 Task: Add an event with the title Training Session: Change Management Strategies, date ''2023/11/24'', time 7:50 AM to 9:50 AMand add a description: The AGM will conclude with a summary of the key outcomes, decisions, and action points discussed during the meeting. It will also provide a glimpse into the organization''s strategic priorities and initiatives for the upcoming year. Attendees will leave with a clear understanding of the organization''s performance, direction, and the shared commitment to its success.Select event color  Basil . Add location for the event as: Aman Tokyo, Japan, logged in from the account softage.3@softage.netand send the event invitation to softage.10@softage.net and softage.1@softage.net. Set a reminder for the event Weekly on Sunday
Action: Mouse moved to (70, 89)
Screenshot: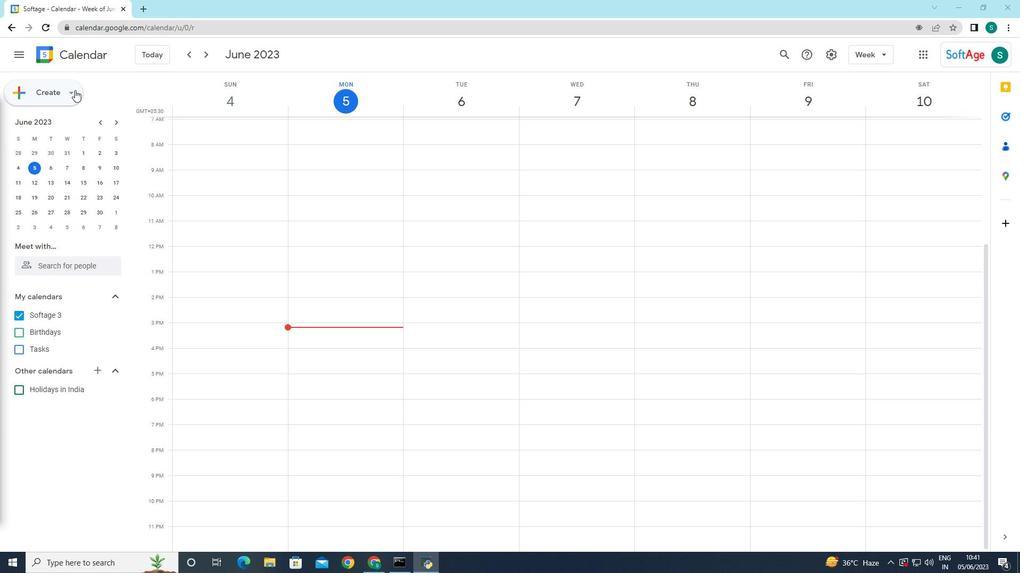 
Action: Mouse pressed left at (70, 89)
Screenshot: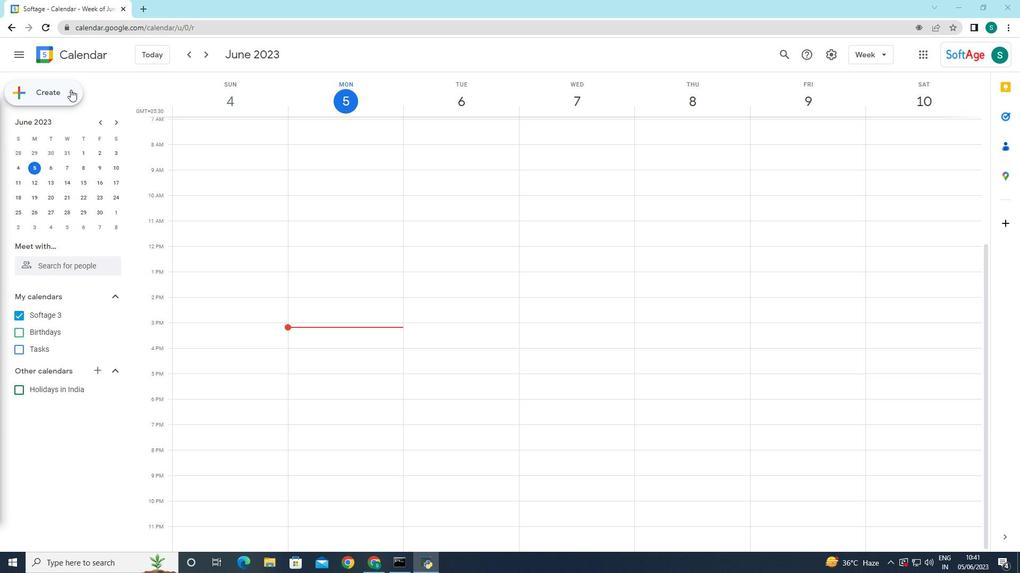 
Action: Mouse moved to (73, 123)
Screenshot: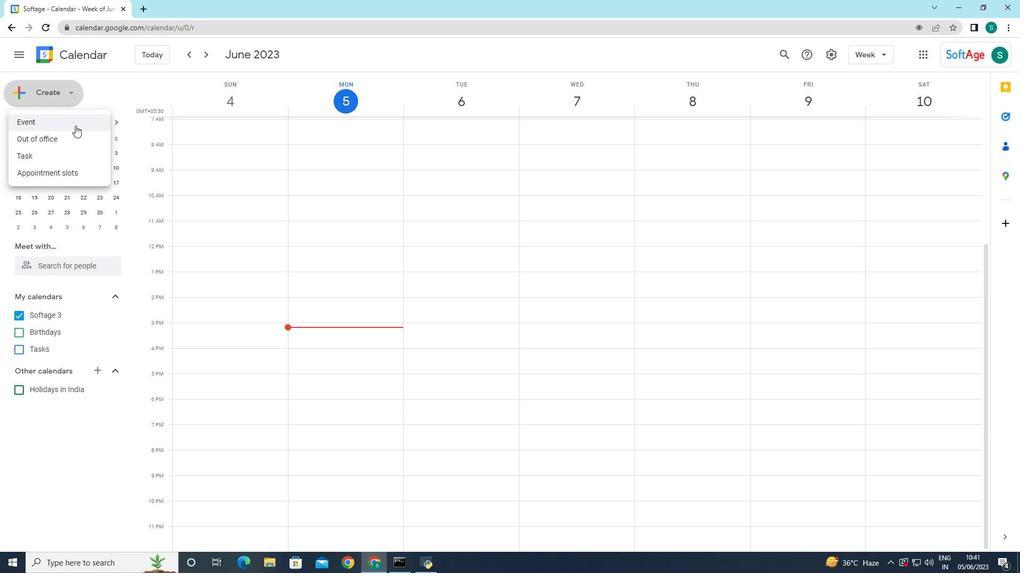 
Action: Mouse pressed left at (73, 123)
Screenshot: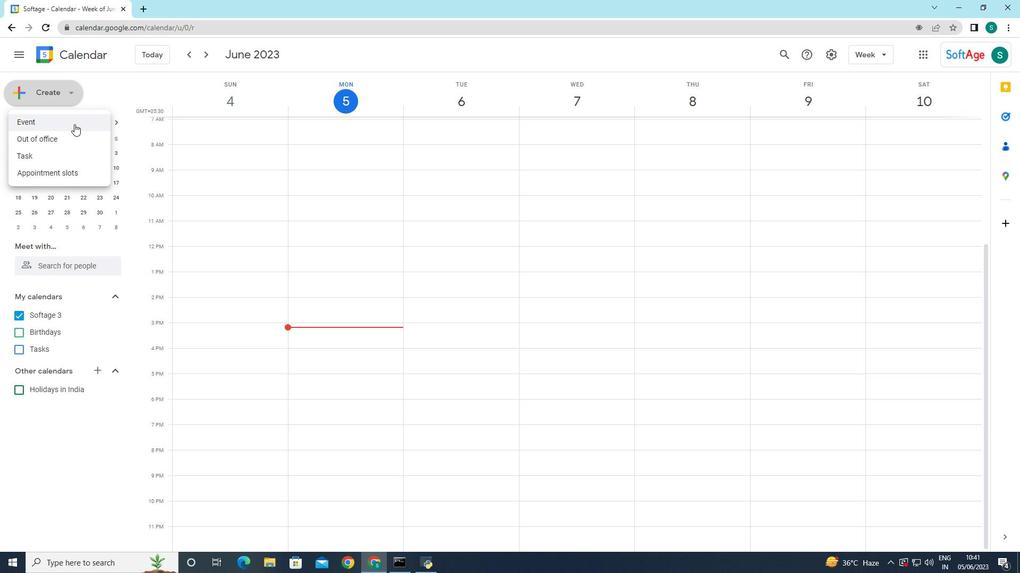 
Action: Mouse moved to (185, 420)
Screenshot: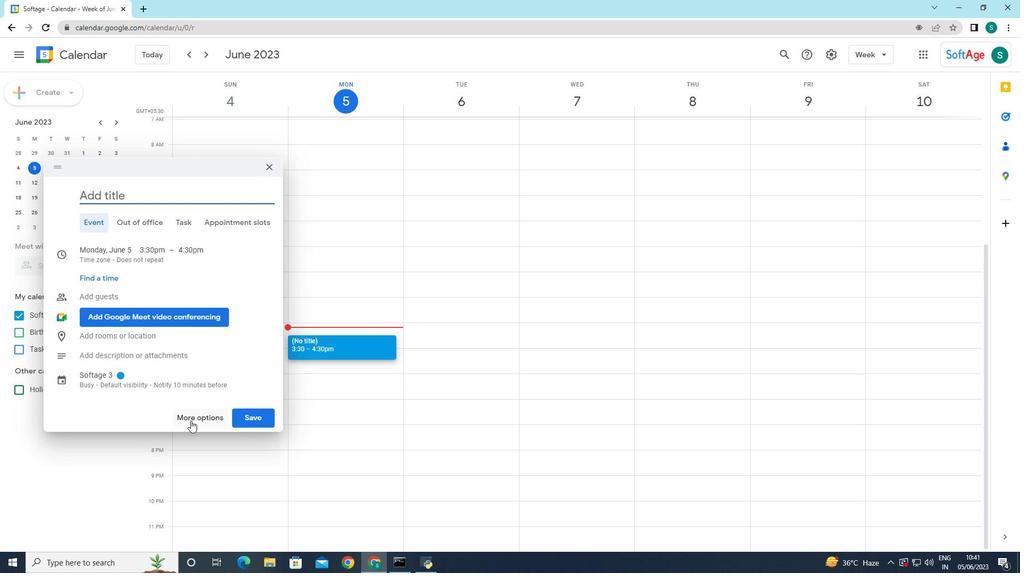
Action: Mouse pressed left at (185, 420)
Screenshot: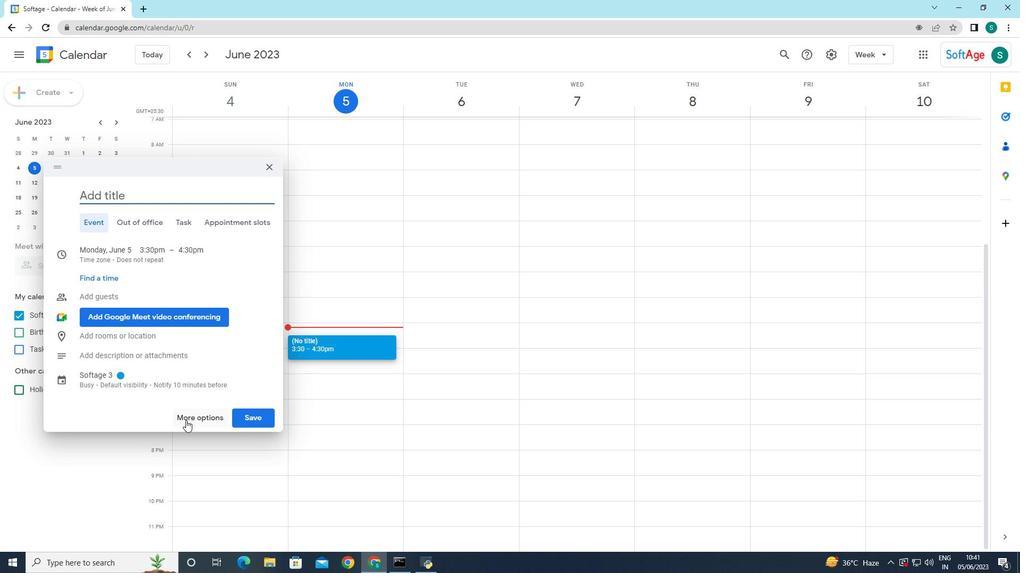 
Action: Mouse moved to (102, 56)
Screenshot: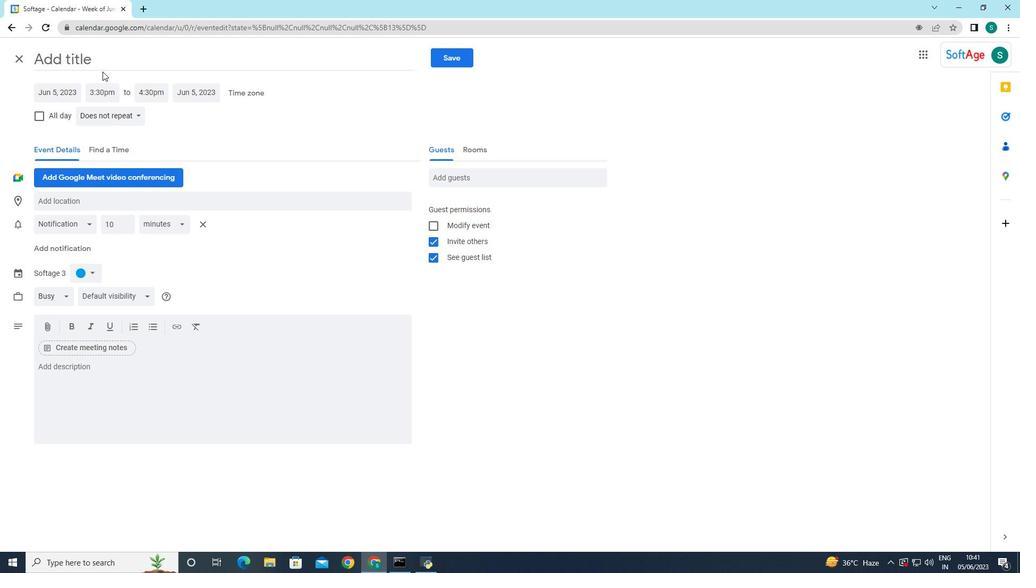 
Action: Mouse pressed left at (102, 56)
Screenshot: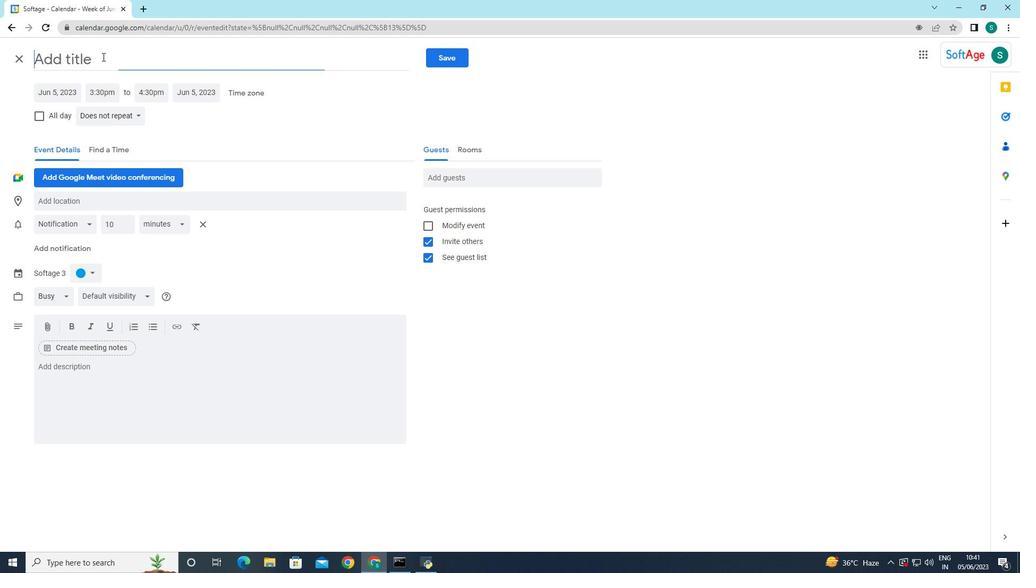 
Action: Key pressed <Key.caps_lock>T<Key.caps_lock>raining<Key.space><Key.caps_lock>S<Key.caps_lock>esso<Key.backspace>ion<Key.shift_r>:<Key.space><Key.caps_lock>C<Key.caps_lock>hange<Key.space><Key.caps_lock>M<Key.caps_lock>anagement<Key.space><Key.caps_lock>S<Key.caps_lock>trategies,<Key.backspace>
Screenshot: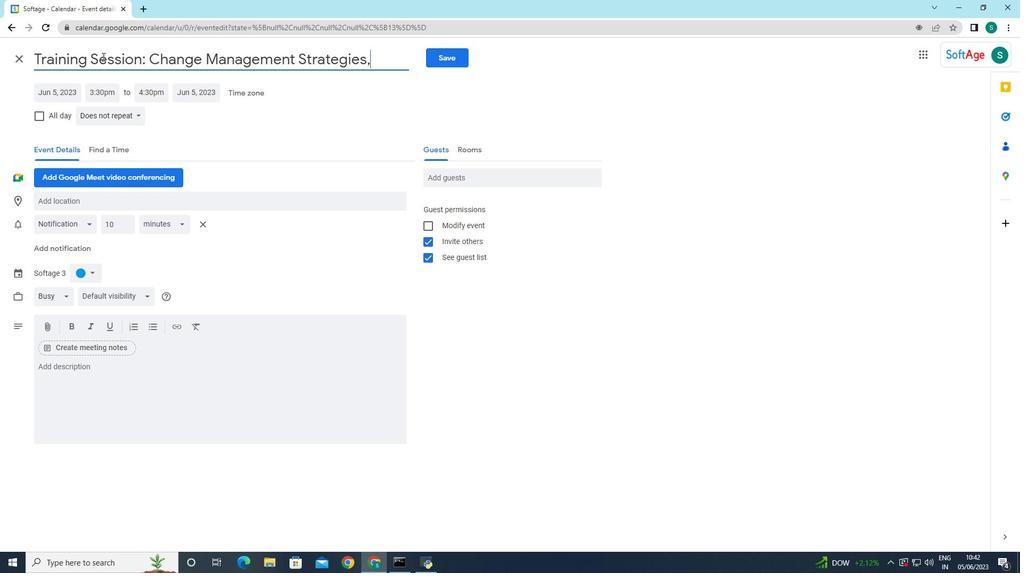 
Action: Mouse moved to (287, 145)
Screenshot: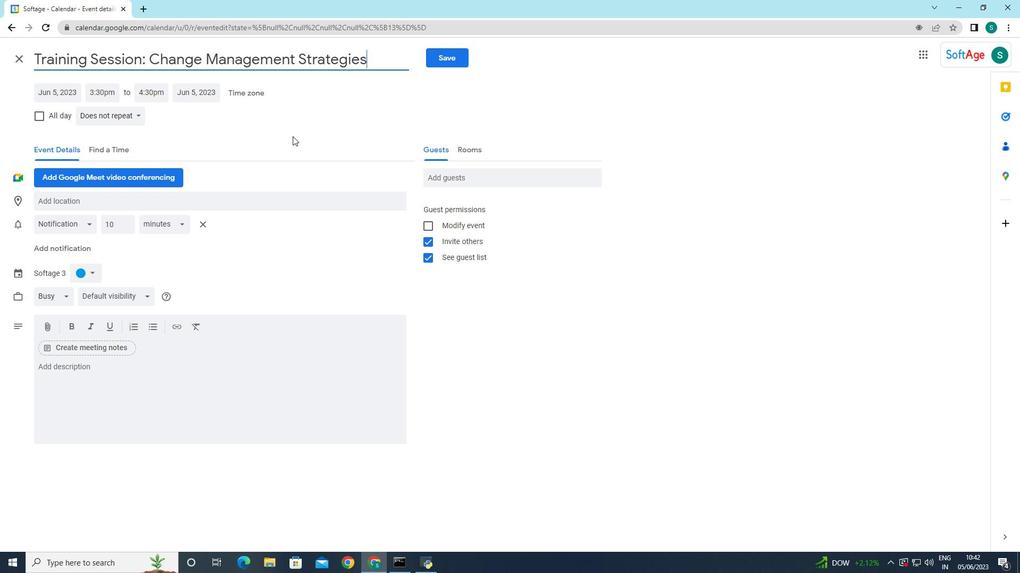 
Action: Mouse pressed left at (287, 145)
Screenshot: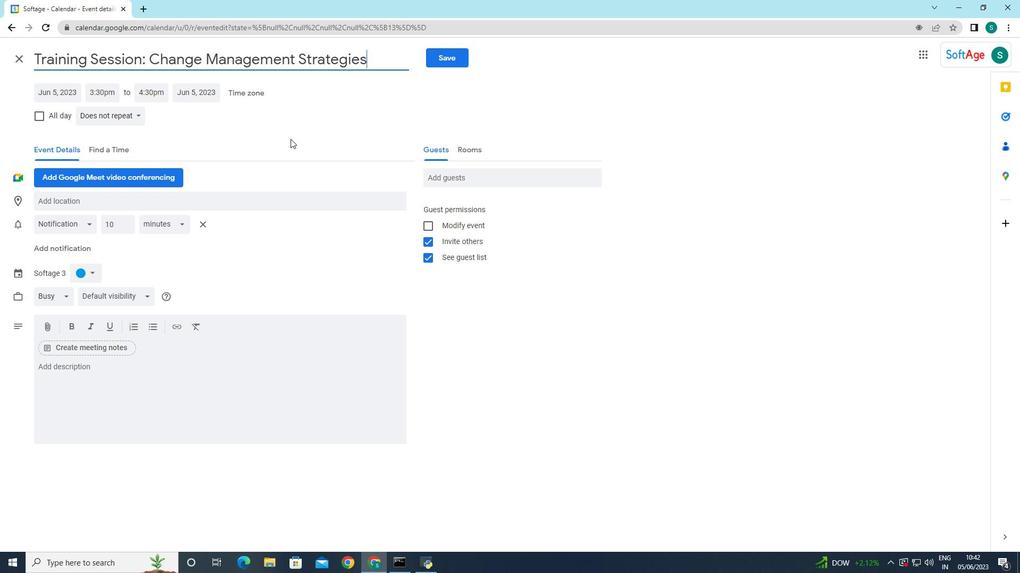 
Action: Mouse moved to (66, 90)
Screenshot: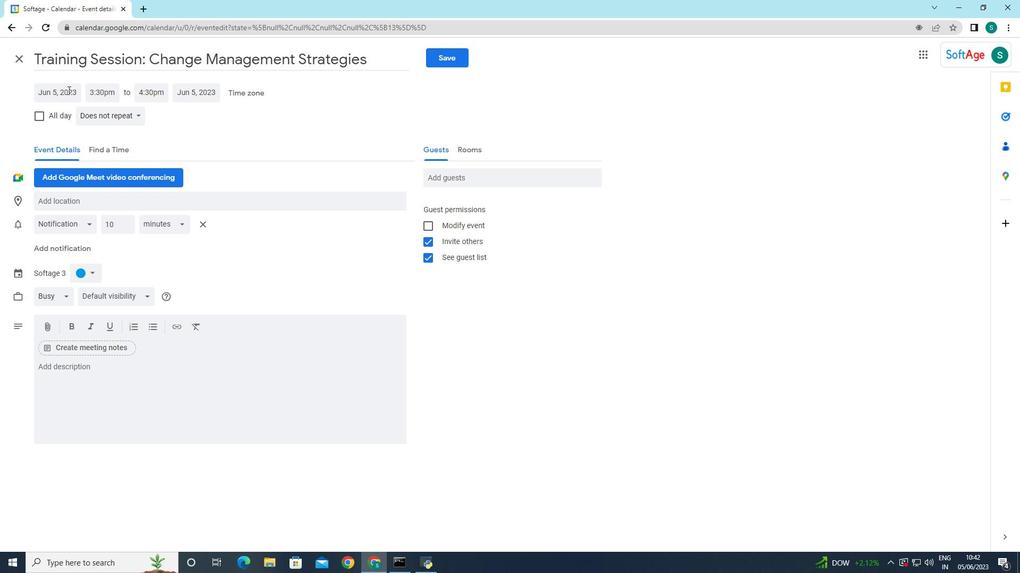 
Action: Mouse pressed left at (66, 90)
Screenshot: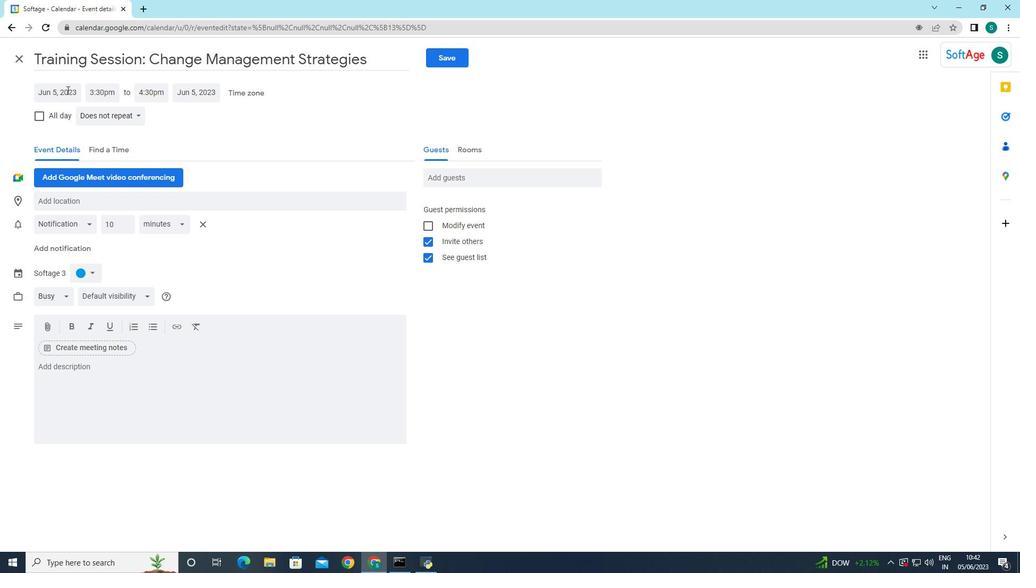 
Action: Mouse moved to (164, 118)
Screenshot: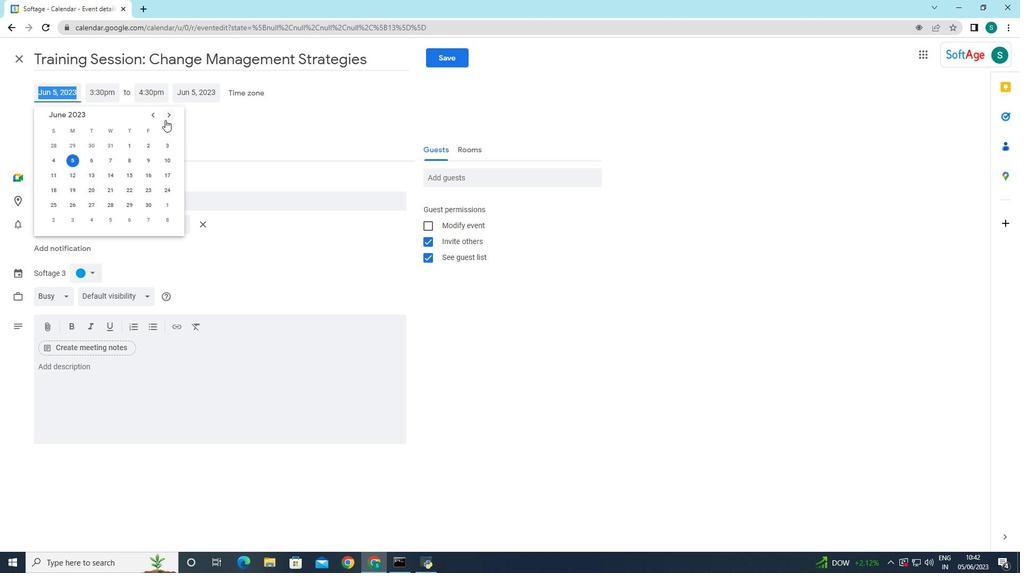
Action: Mouse pressed left at (164, 118)
Screenshot: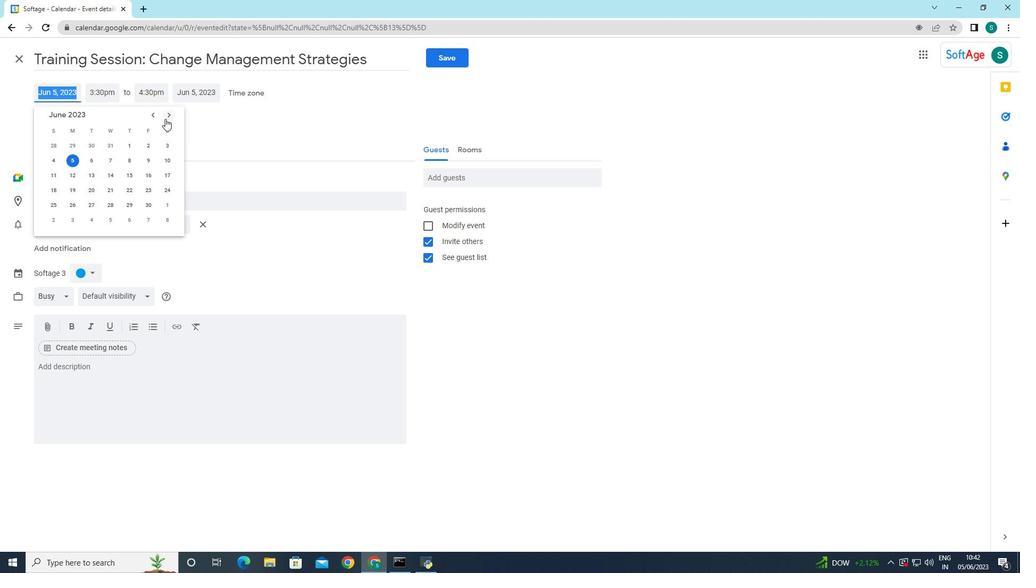 
Action: Mouse pressed left at (164, 118)
Screenshot: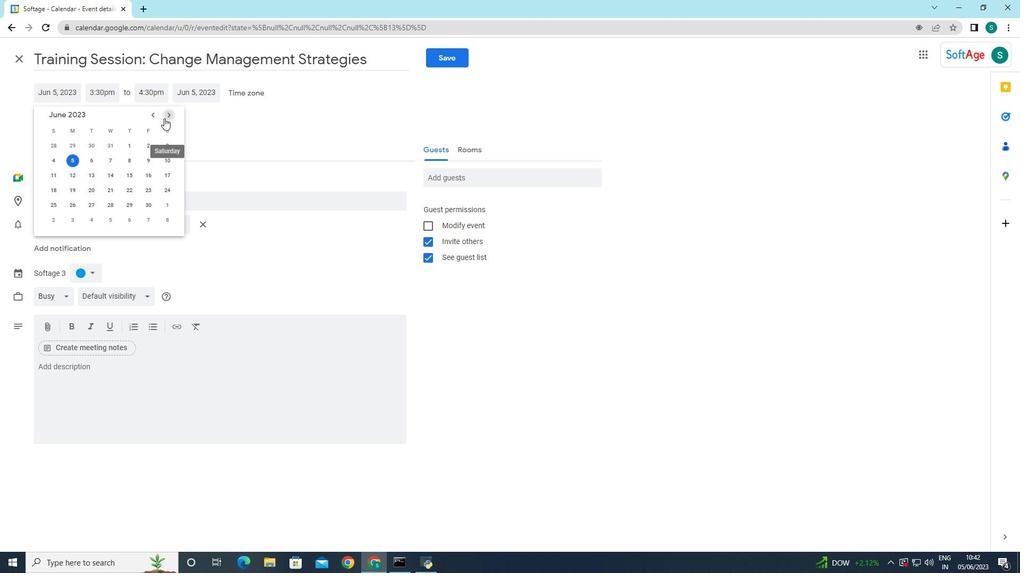 
Action: Mouse pressed left at (164, 118)
Screenshot: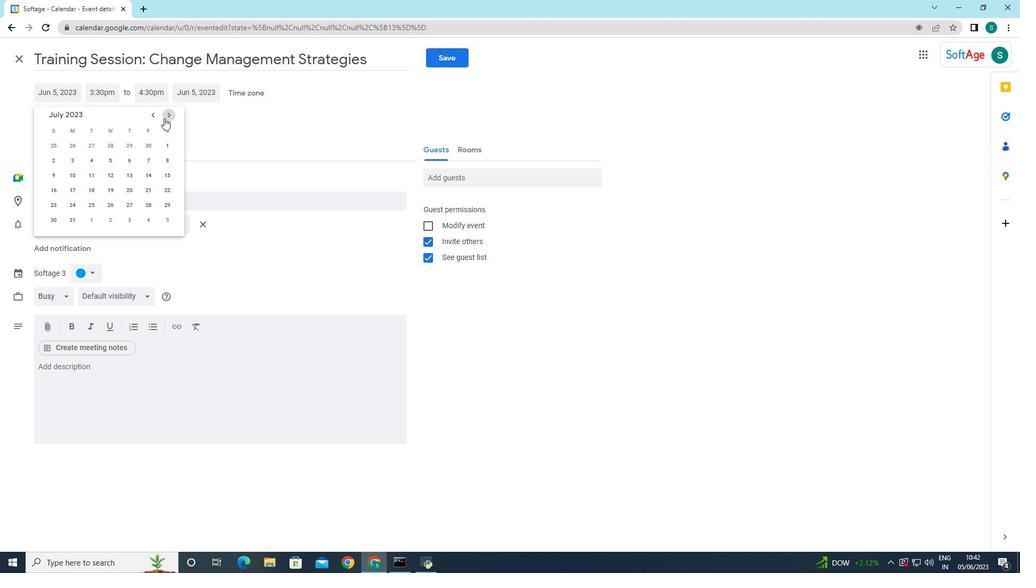 
Action: Mouse pressed left at (164, 118)
Screenshot: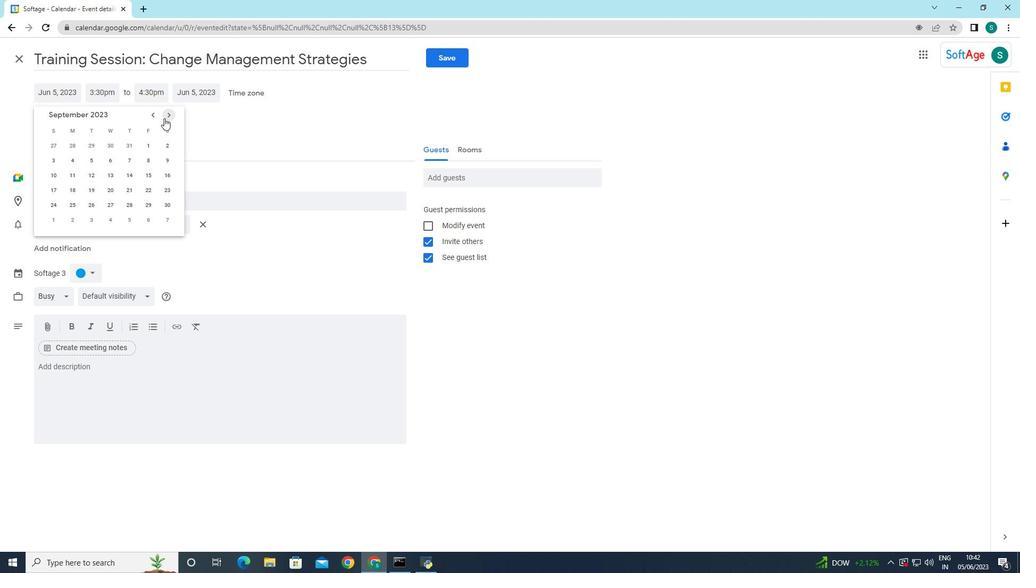 
Action: Mouse pressed left at (164, 118)
Screenshot: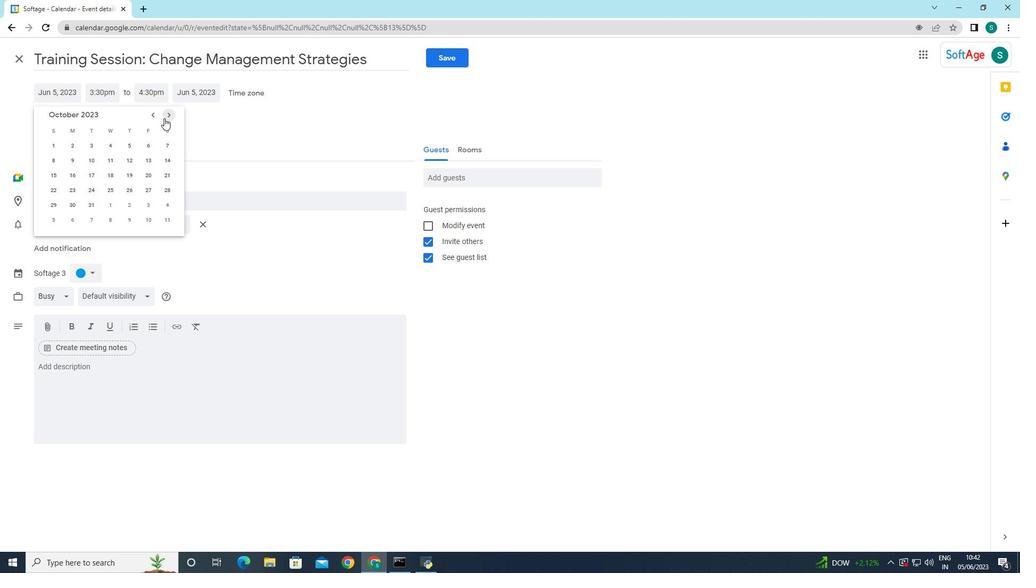 
Action: Mouse moved to (145, 191)
Screenshot: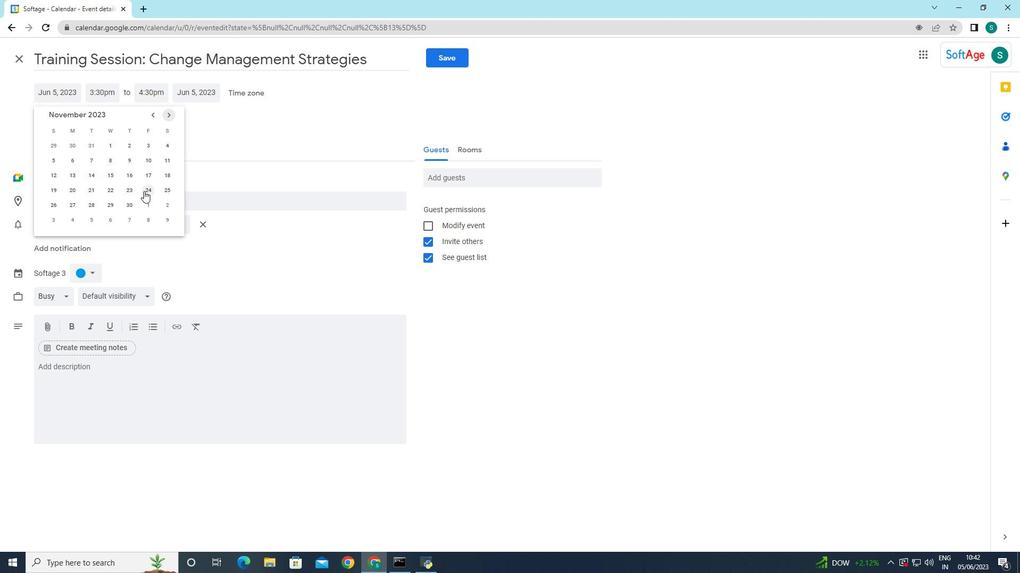 
Action: Mouse pressed left at (145, 191)
Screenshot: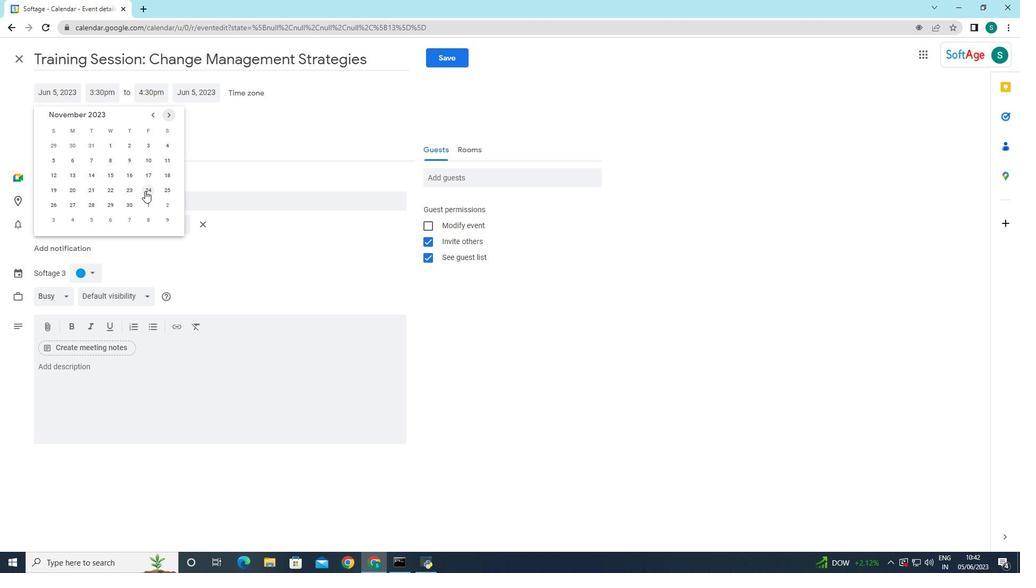 
Action: Mouse moved to (241, 139)
Screenshot: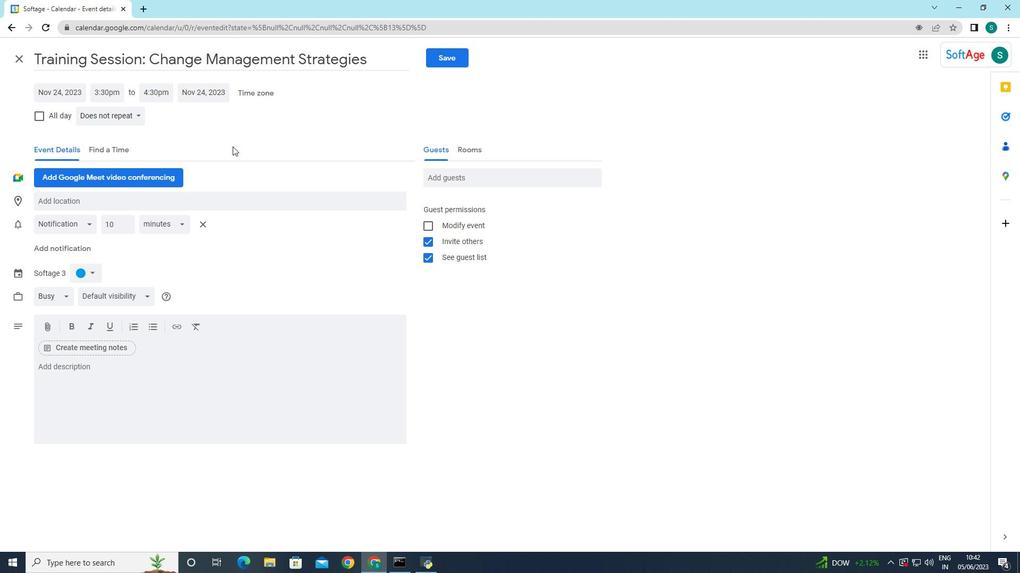 
Action: Mouse pressed left at (241, 139)
Screenshot: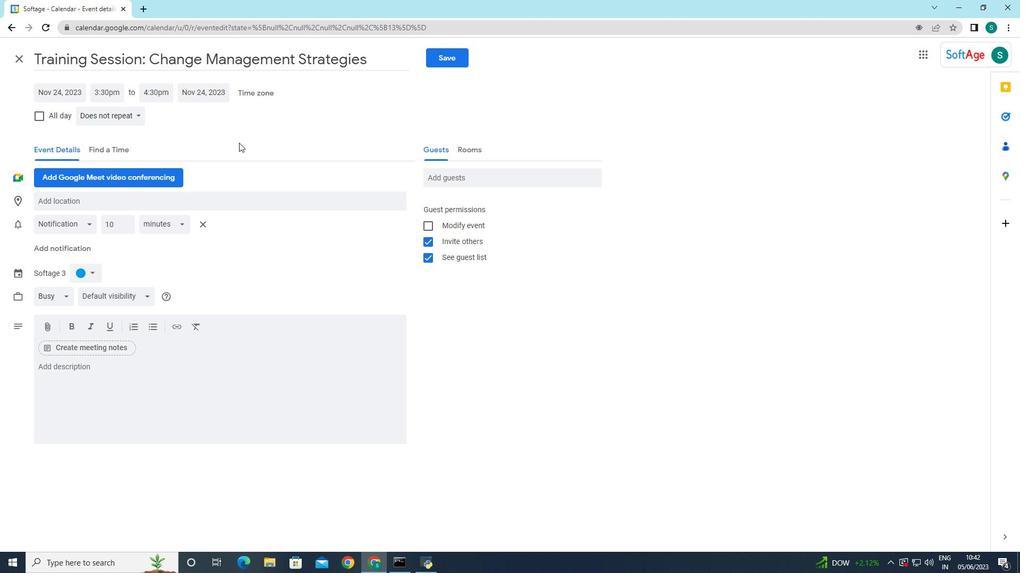 
Action: Mouse moved to (97, 92)
Screenshot: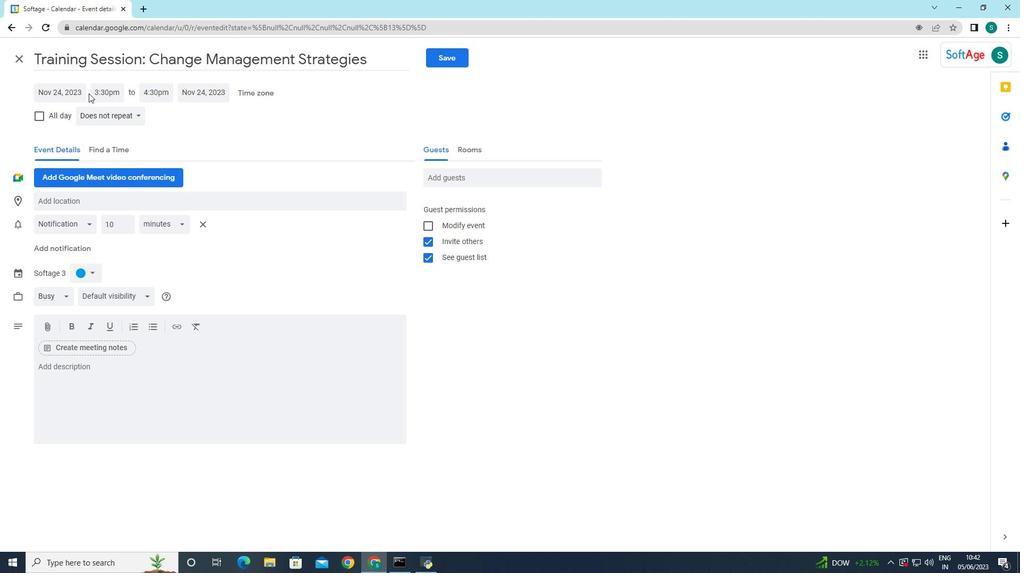 
Action: Mouse pressed left at (97, 92)
Screenshot: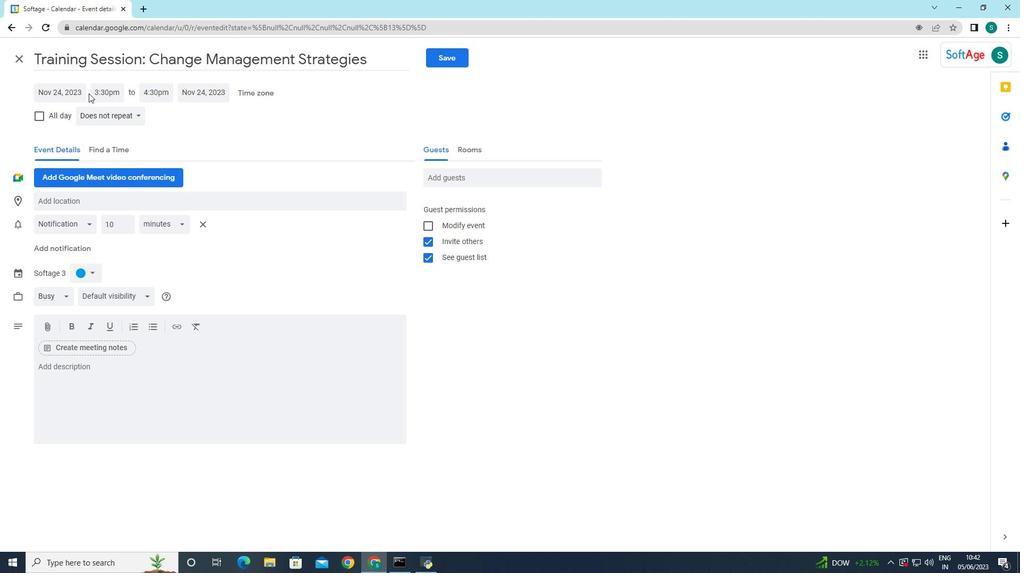 
Action: Mouse moved to (134, 169)
Screenshot: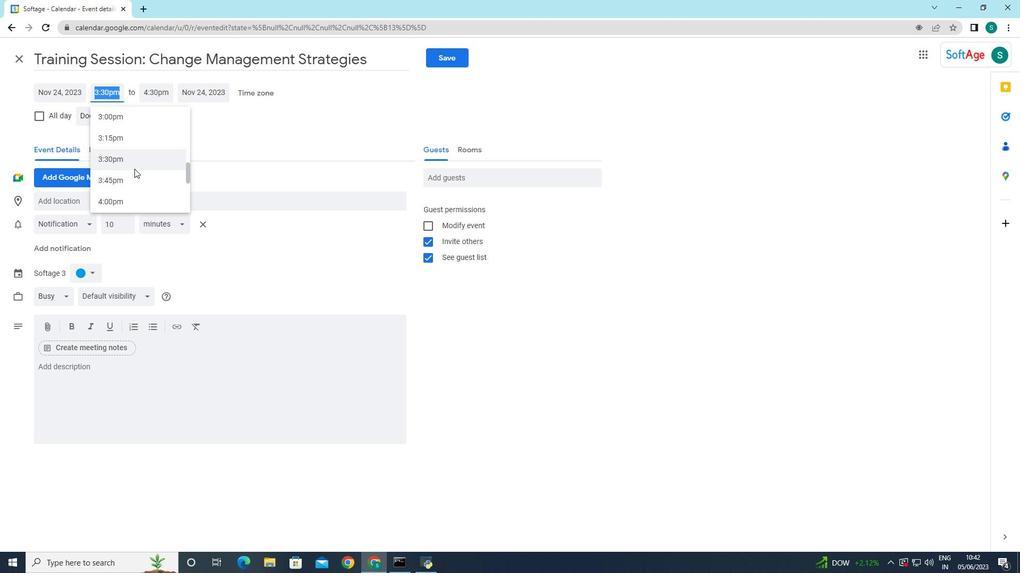 
Action: Mouse scrolled (134, 170) with delta (0, 0)
Screenshot: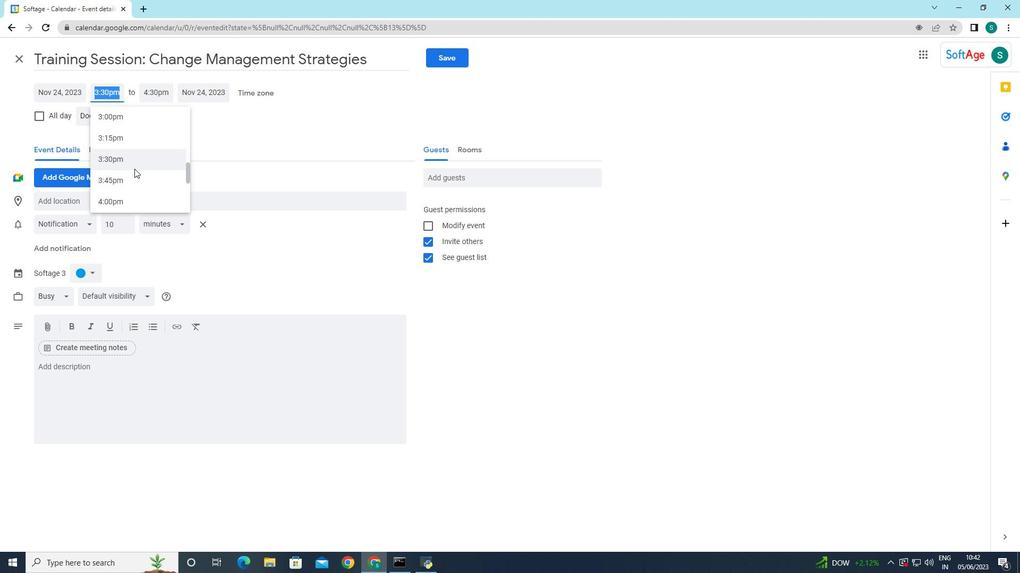 
Action: Mouse scrolled (134, 170) with delta (0, 0)
Screenshot: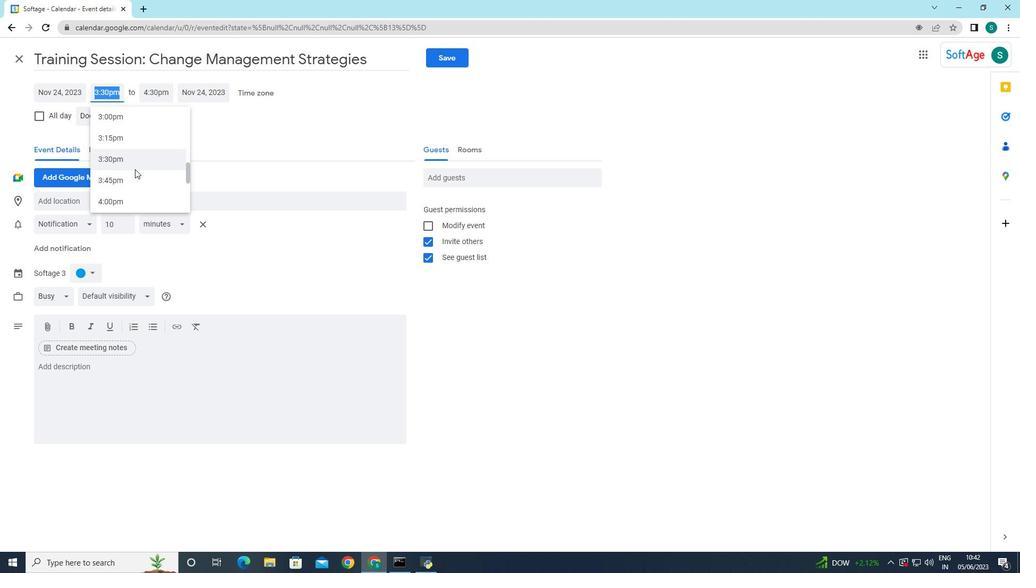 
Action: Mouse scrolled (134, 170) with delta (0, 0)
Screenshot: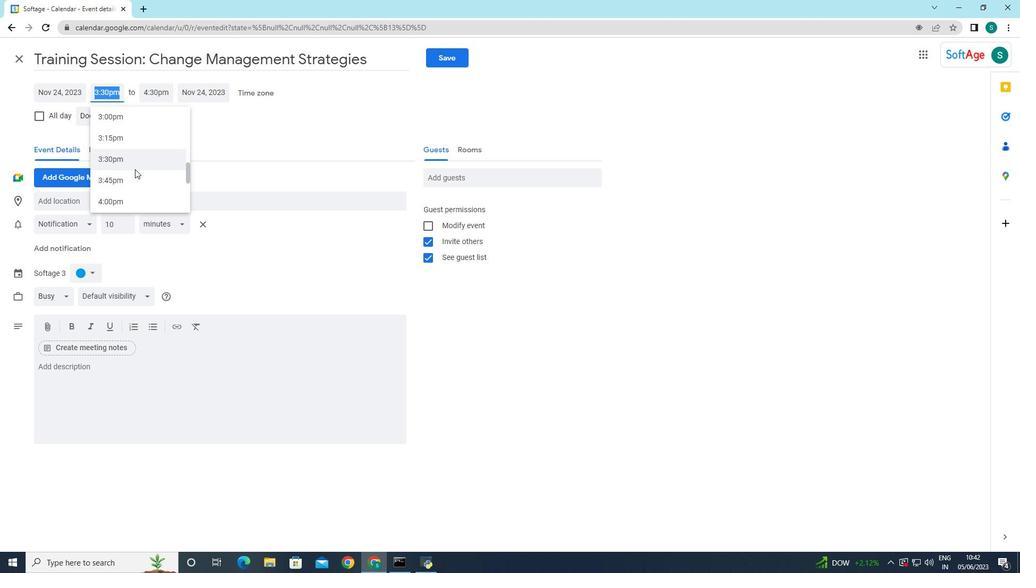 
Action: Mouse scrolled (134, 170) with delta (0, 0)
Screenshot: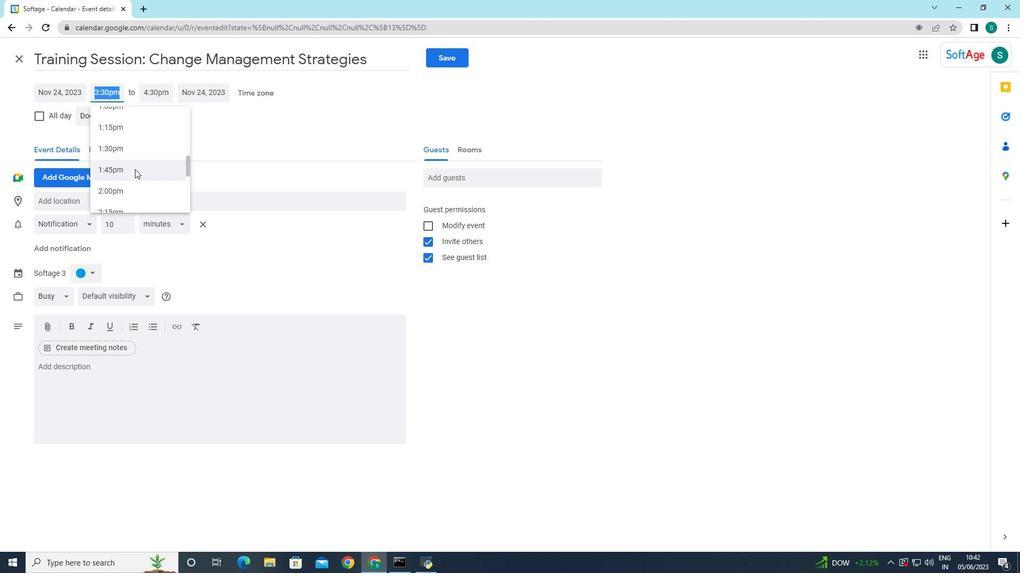 
Action: Mouse scrolled (134, 170) with delta (0, 0)
Screenshot: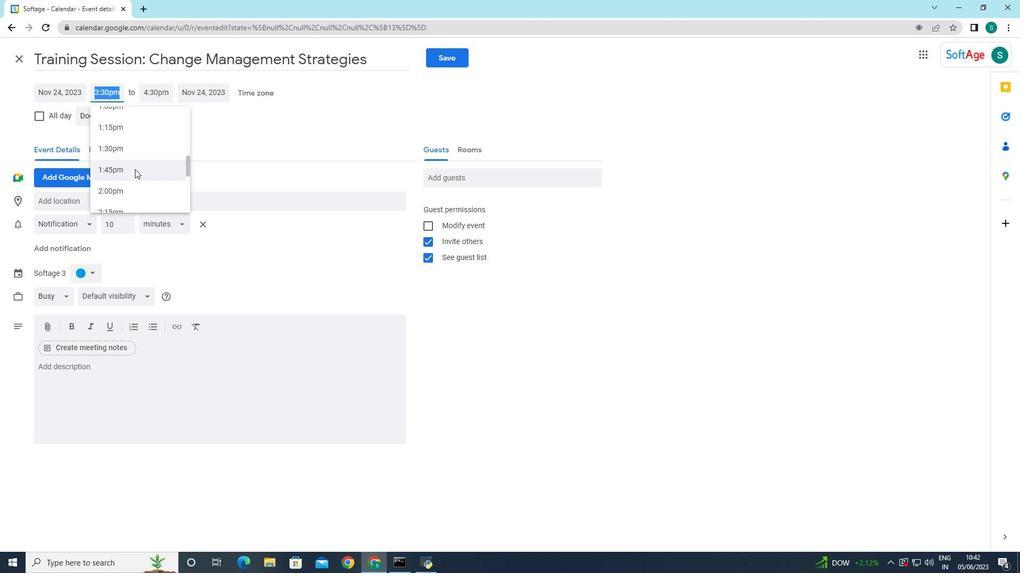 
Action: Mouse scrolled (134, 170) with delta (0, 0)
Screenshot: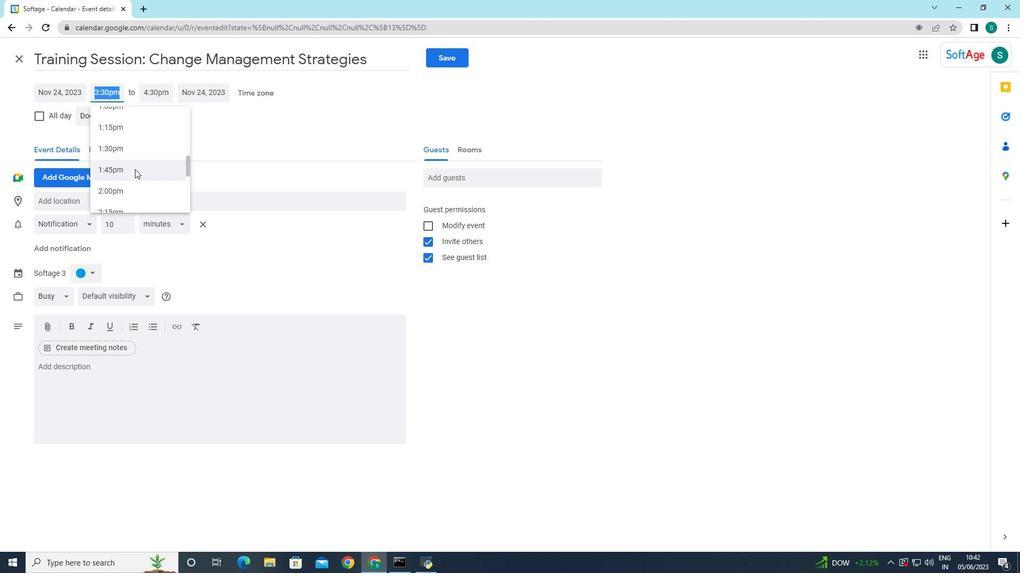 
Action: Mouse scrolled (134, 170) with delta (0, 0)
Screenshot: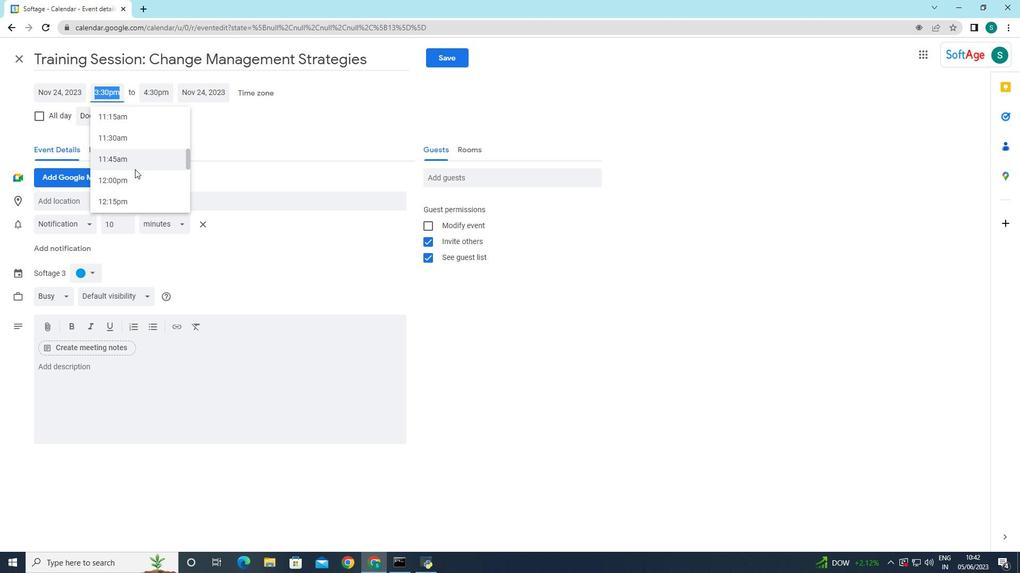 
Action: Mouse scrolled (134, 170) with delta (0, 0)
Screenshot: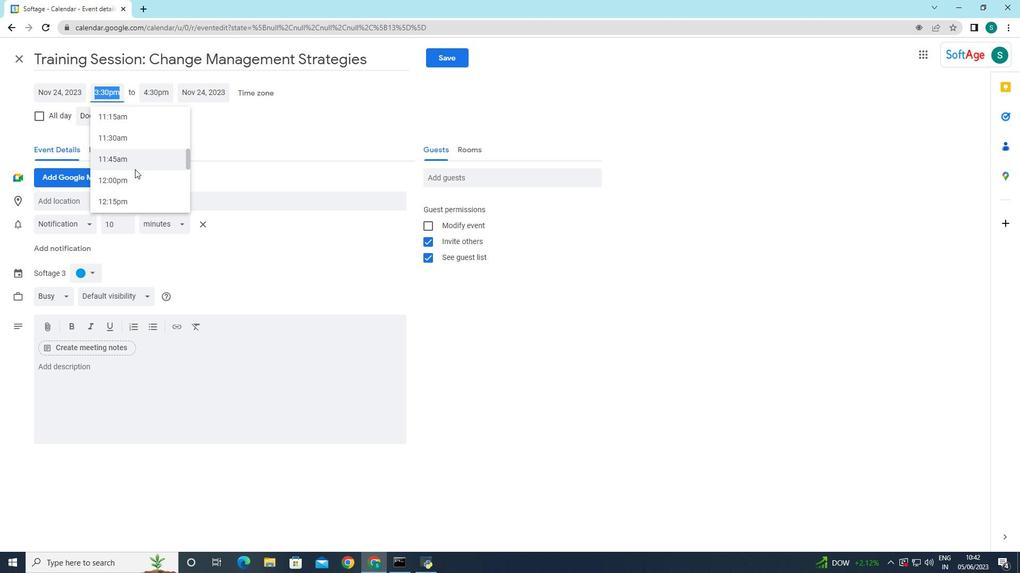 
Action: Mouse scrolled (134, 170) with delta (0, 0)
Screenshot: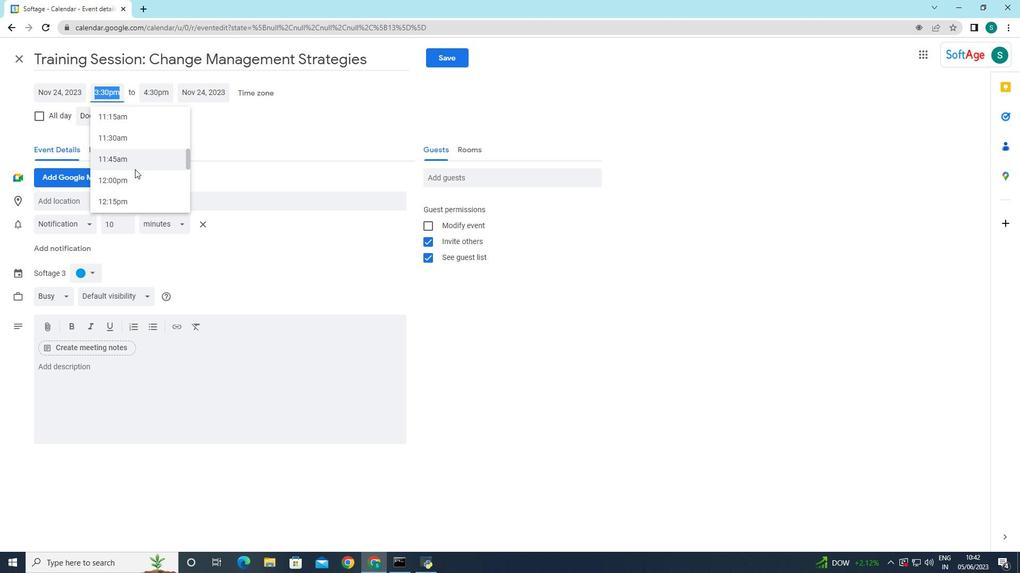 
Action: Mouse scrolled (134, 170) with delta (0, 0)
Screenshot: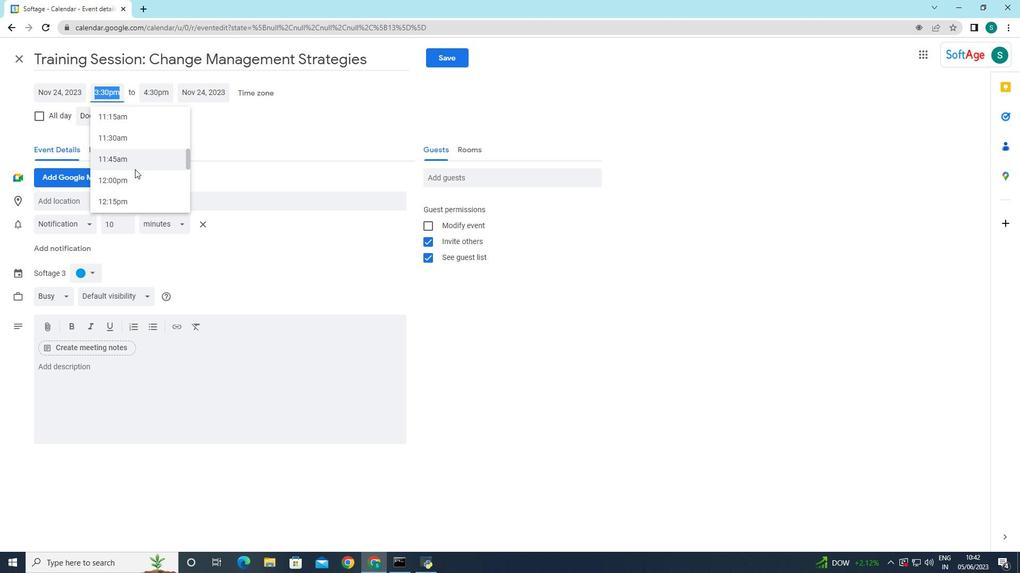 
Action: Mouse moved to (121, 151)
Screenshot: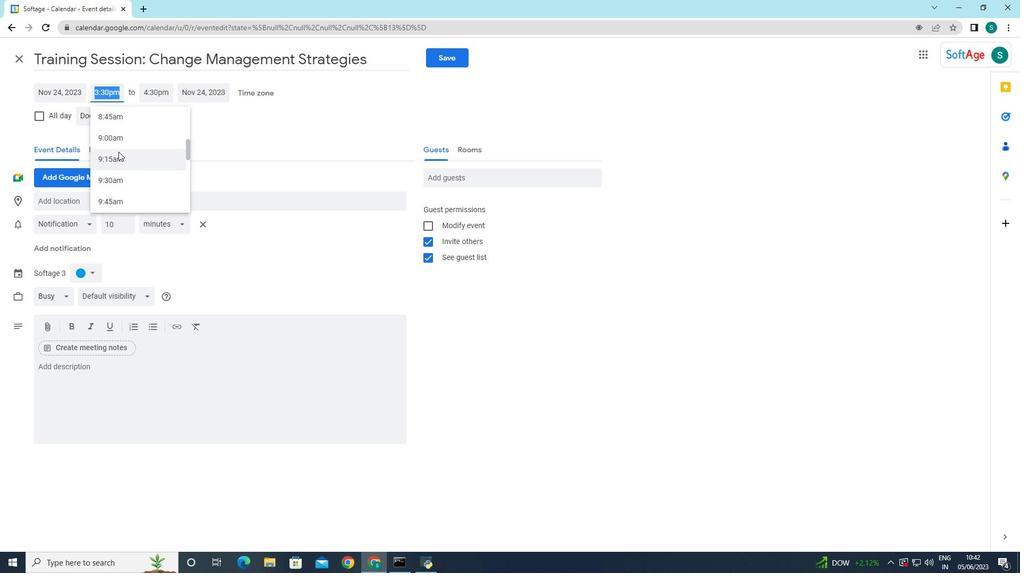 
Action: Mouse scrolled (121, 152) with delta (0, 0)
Screenshot: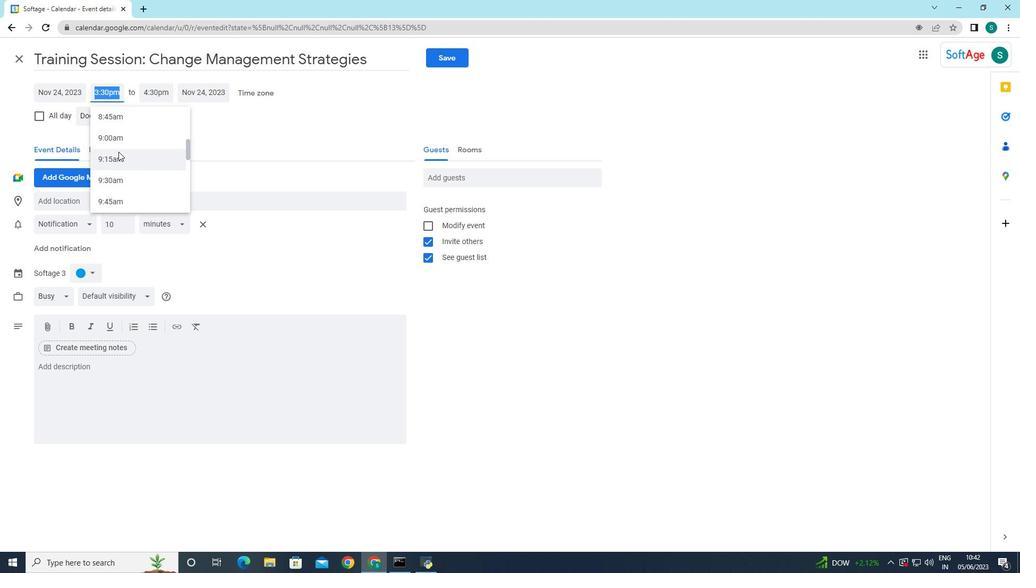 
Action: Mouse scrolled (121, 152) with delta (0, 0)
Screenshot: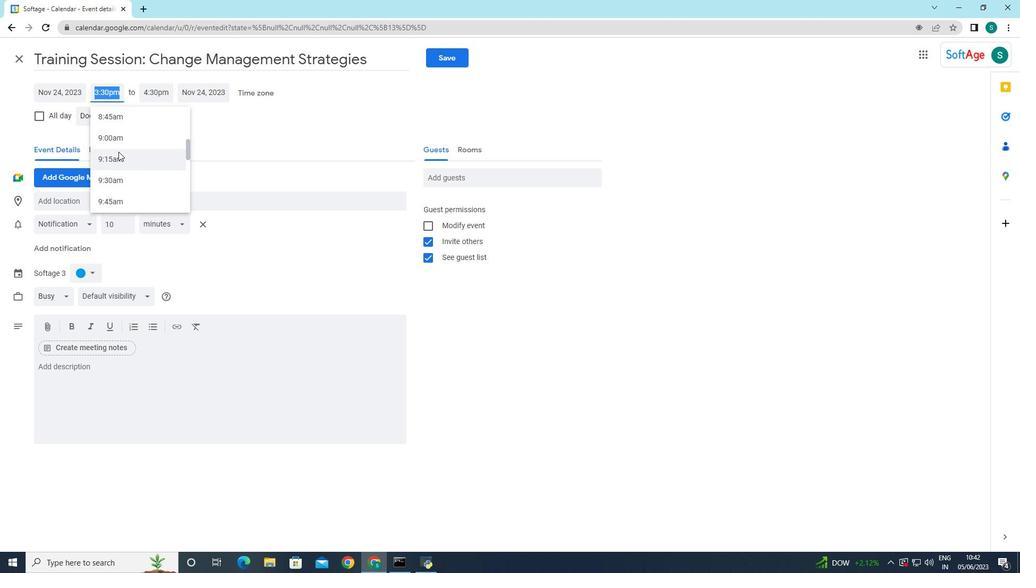 
Action: Mouse scrolled (121, 152) with delta (0, 0)
Screenshot: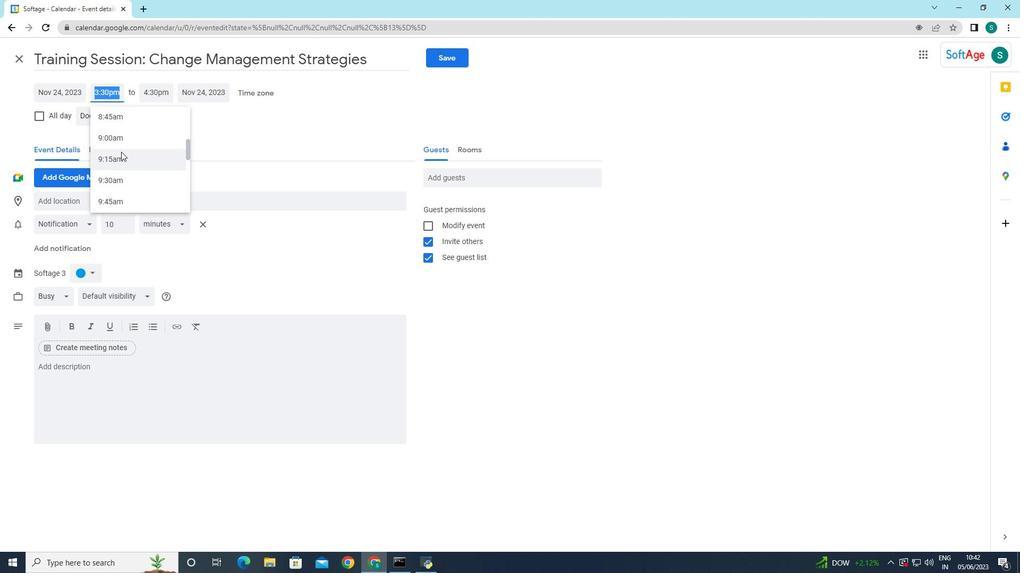 
Action: Mouse moved to (114, 125)
Screenshot: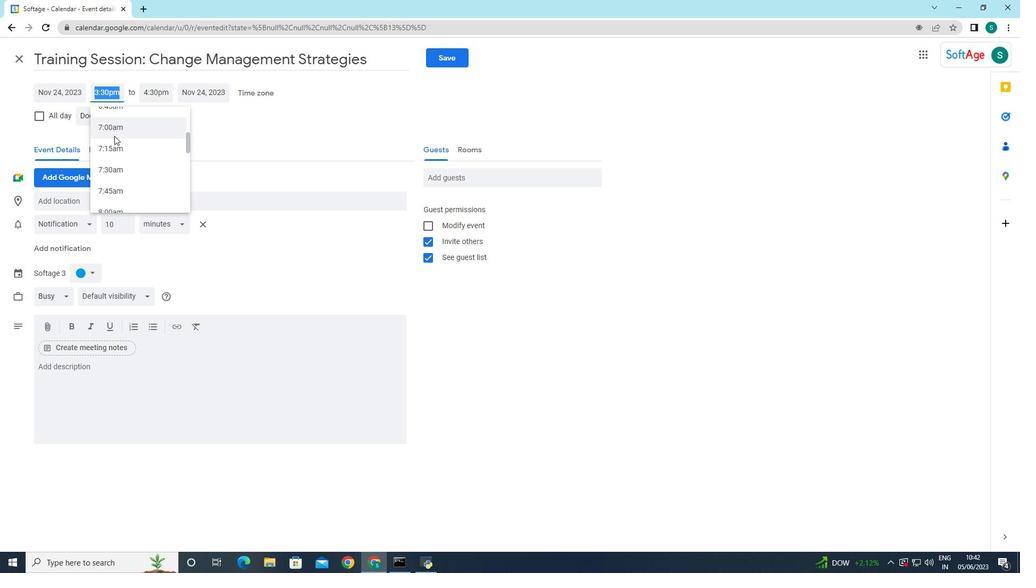 
Action: Mouse pressed left at (114, 125)
Screenshot: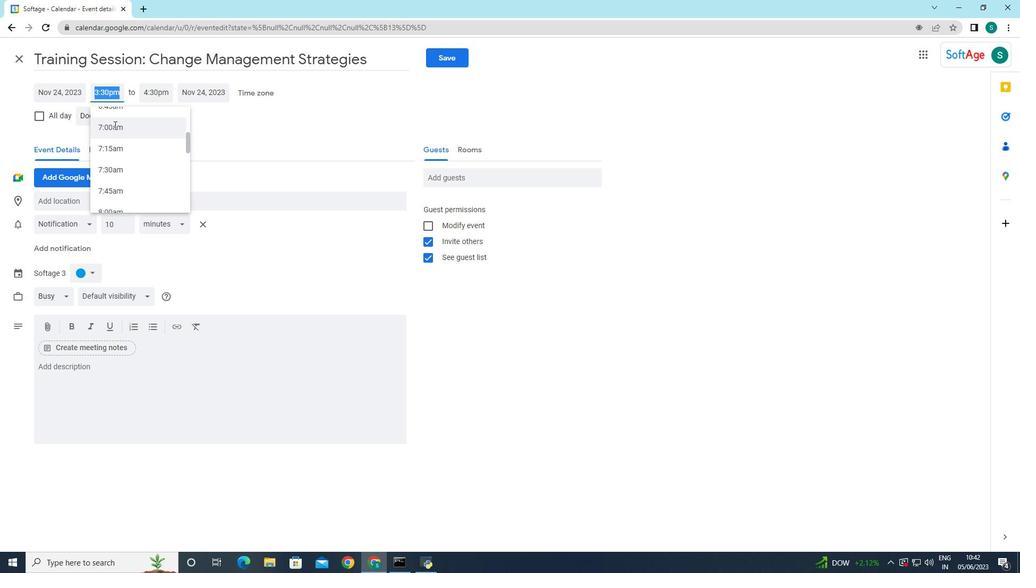 
Action: Mouse moved to (103, 91)
Screenshot: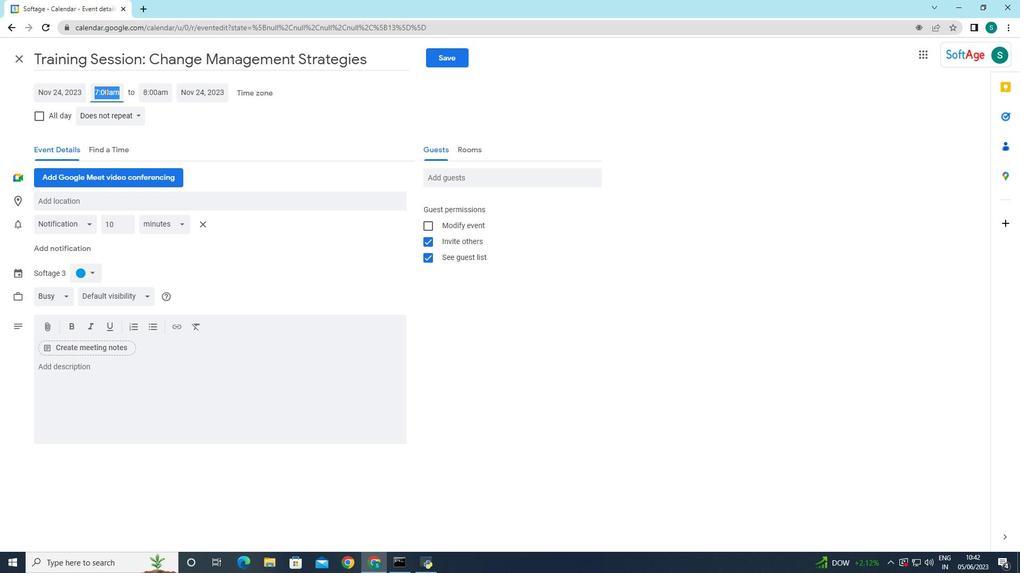 
Action: Mouse pressed left at (103, 91)
Screenshot: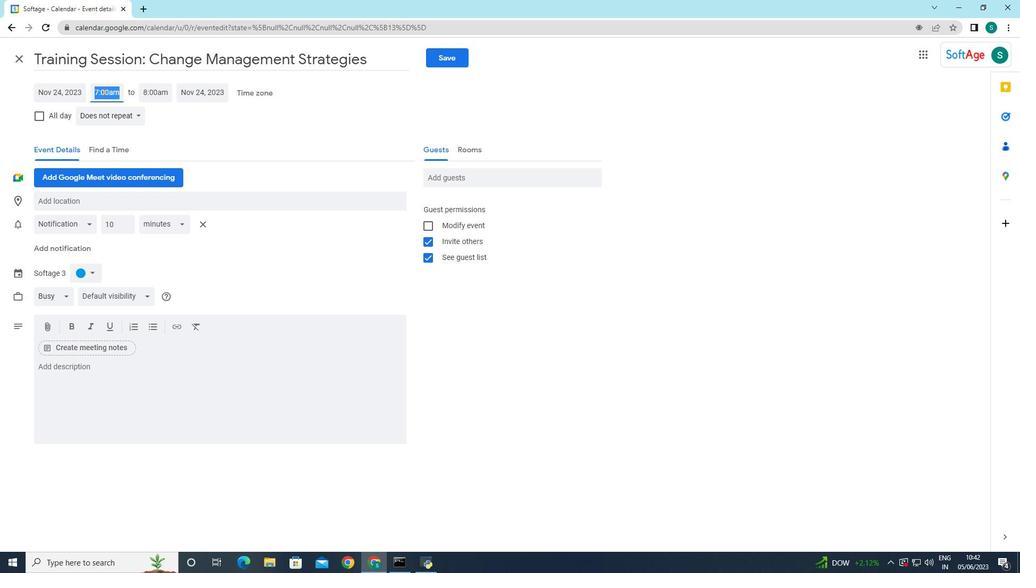 
Action: Mouse moved to (102, 107)
Screenshot: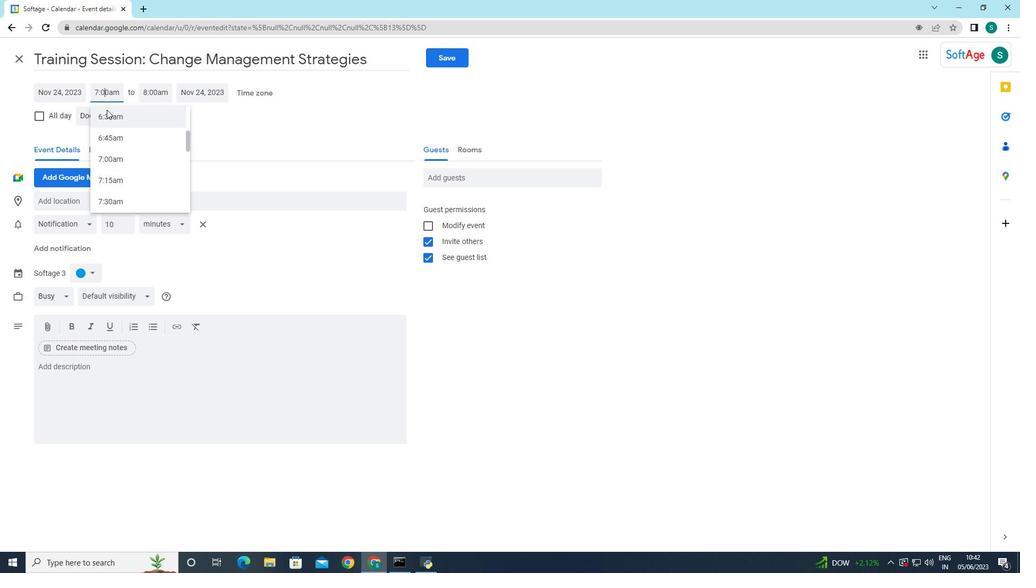 
Action: Key pressed <Key.backspace>5
Screenshot: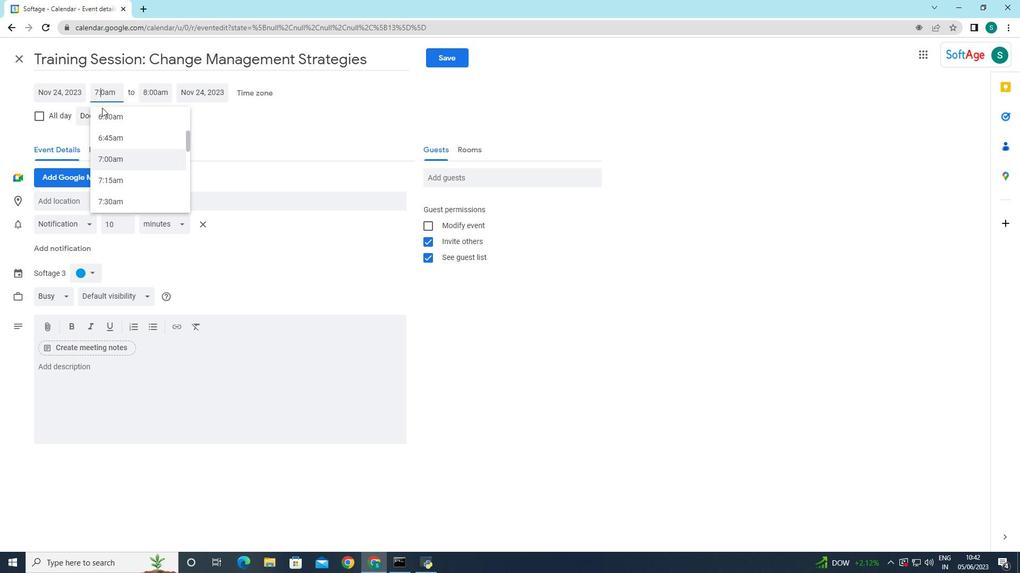 
Action: Mouse moved to (241, 123)
Screenshot: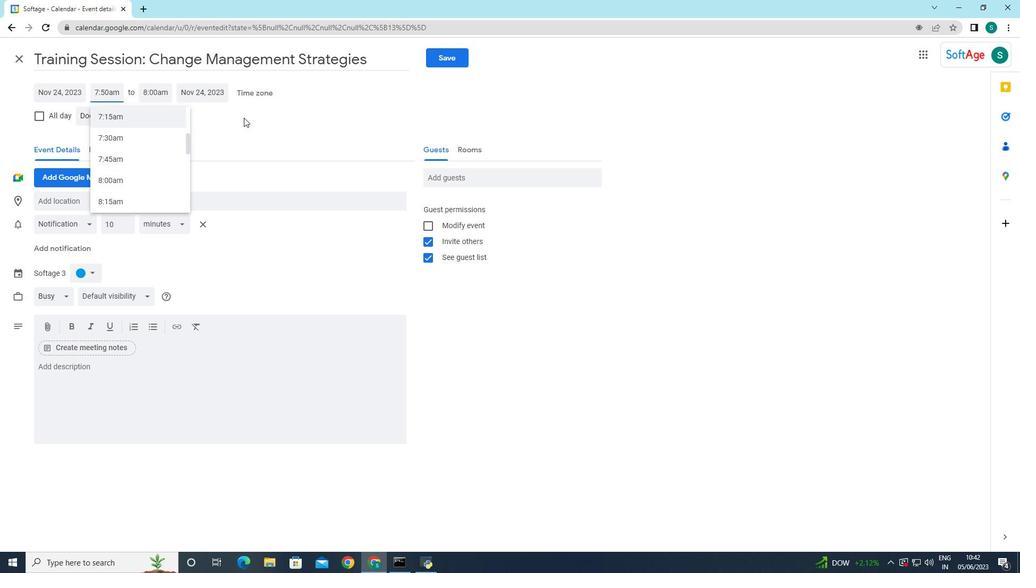 
Action: Mouse pressed left at (241, 123)
Screenshot: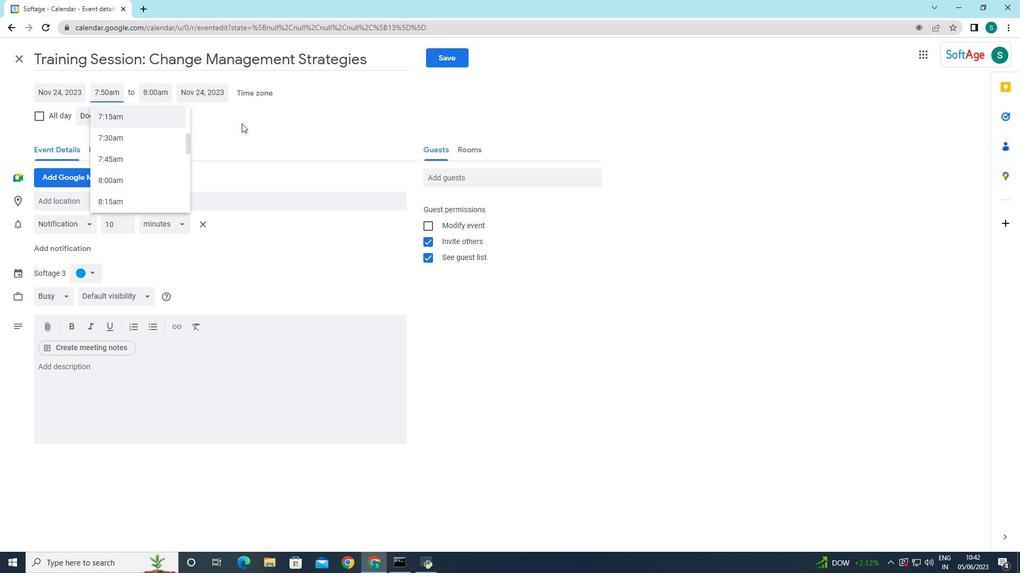 
Action: Mouse moved to (151, 87)
Screenshot: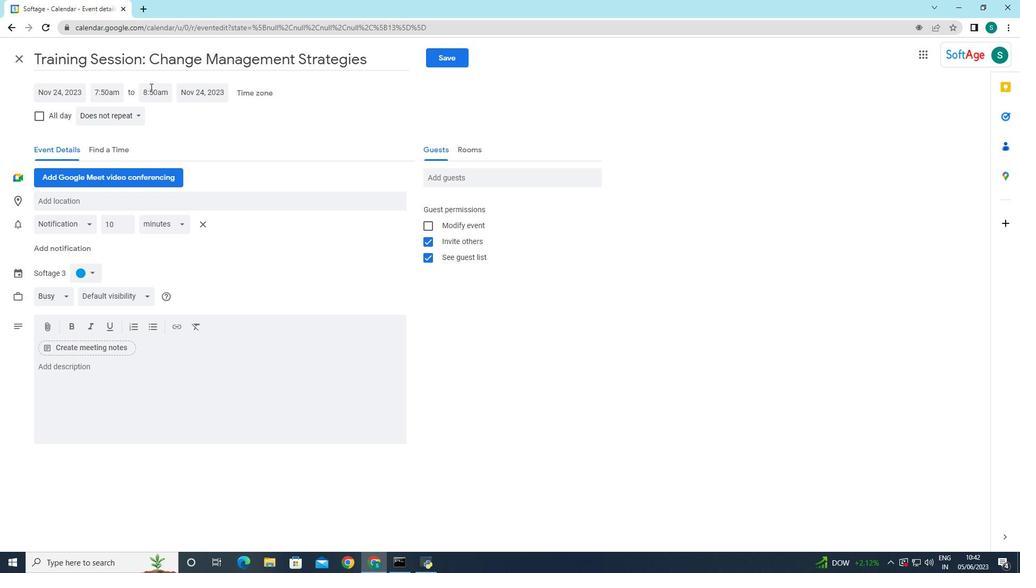 
Action: Mouse pressed left at (151, 87)
Screenshot: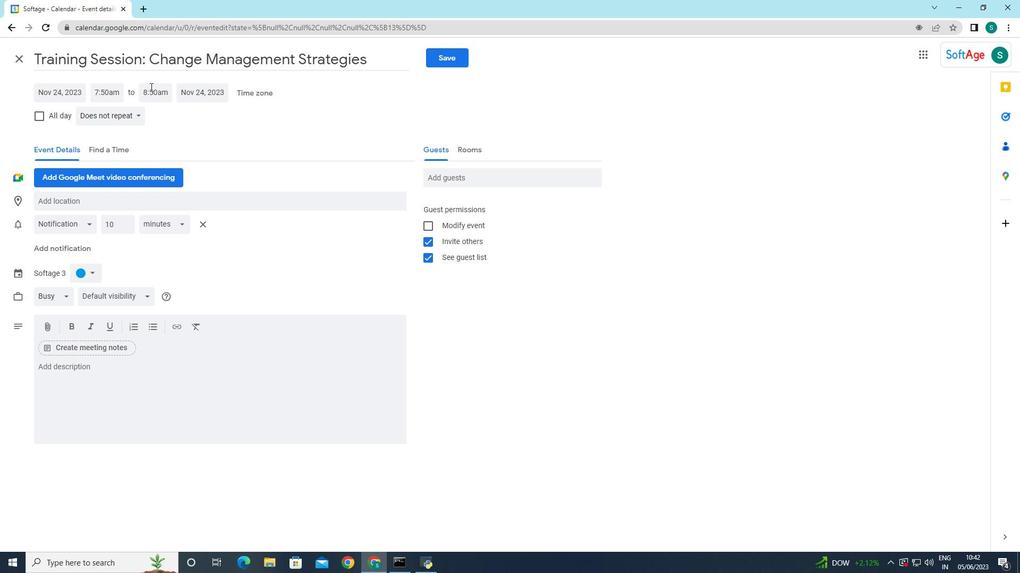 
Action: Mouse pressed left at (151, 87)
Screenshot: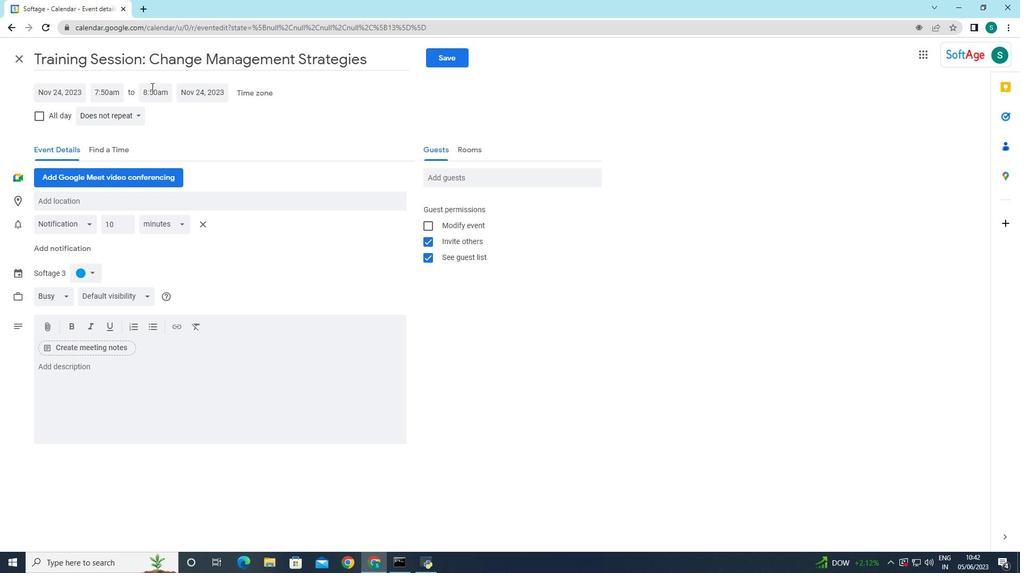 
Action: Mouse moved to (166, 204)
Screenshot: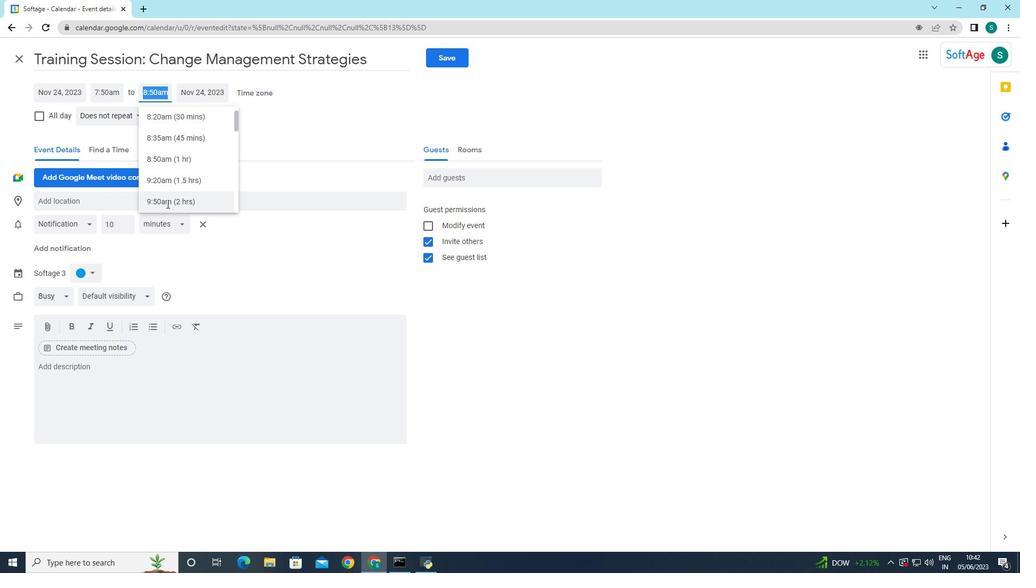 
Action: Mouse pressed left at (166, 204)
Screenshot: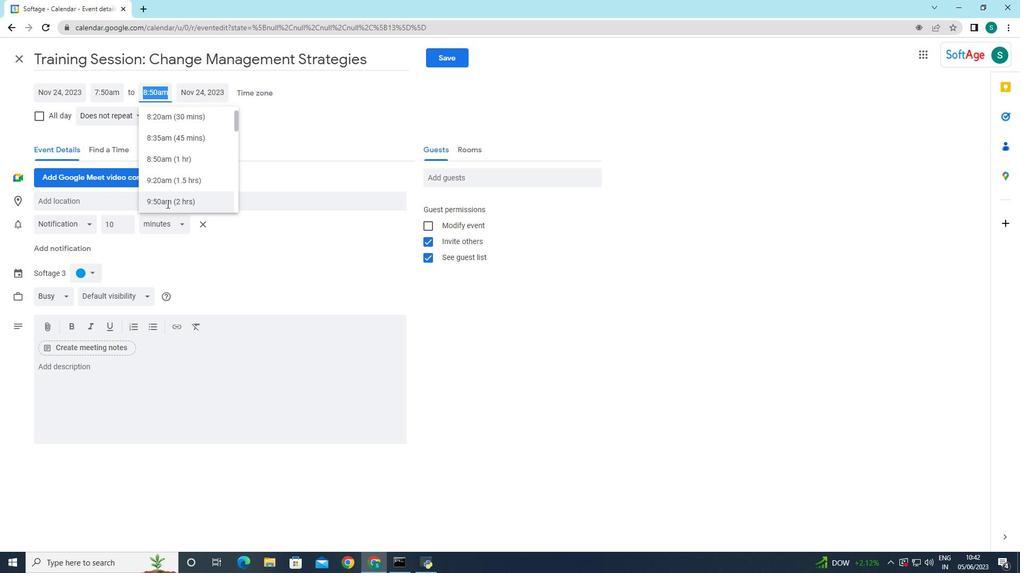 
Action: Mouse moved to (265, 154)
Screenshot: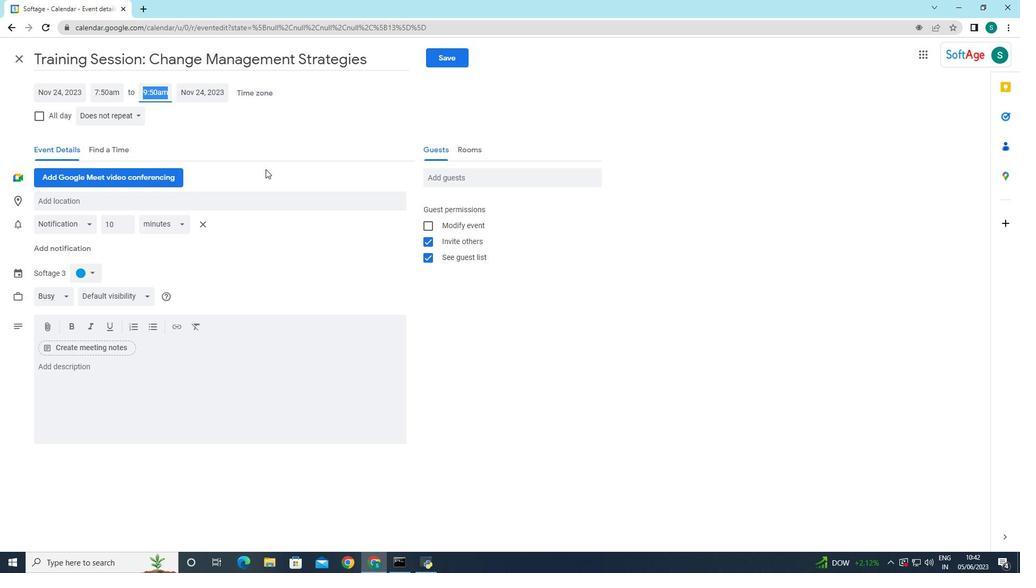 
Action: Mouse pressed left at (265, 154)
Screenshot: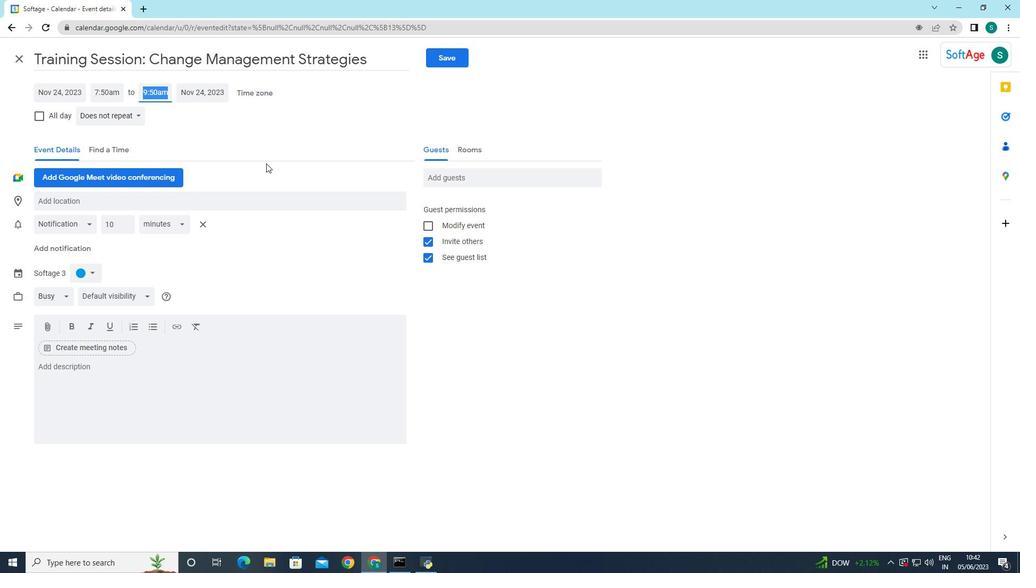 
Action: Mouse moved to (87, 377)
Screenshot: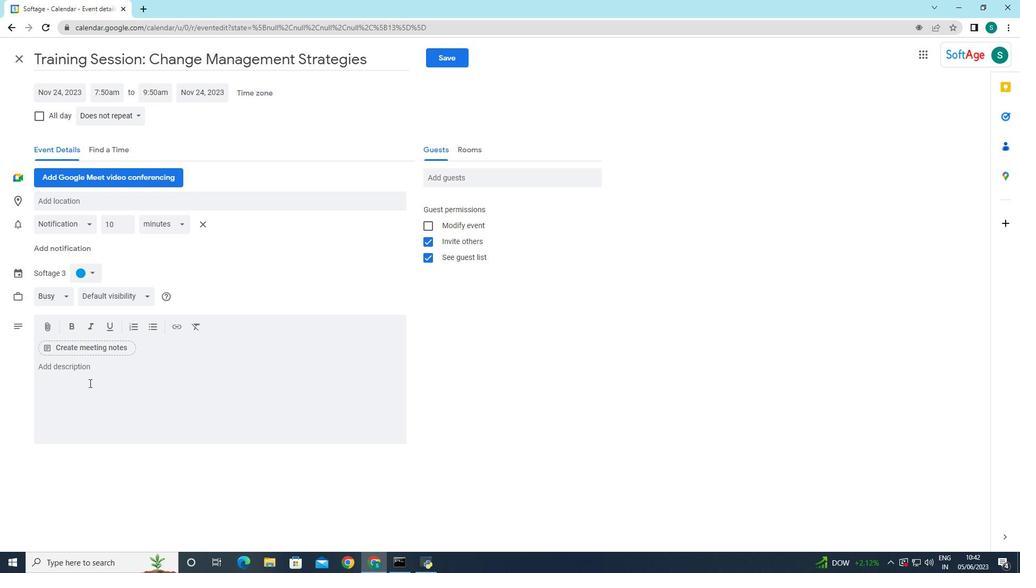 
Action: Mouse pressed left at (87, 377)
Screenshot: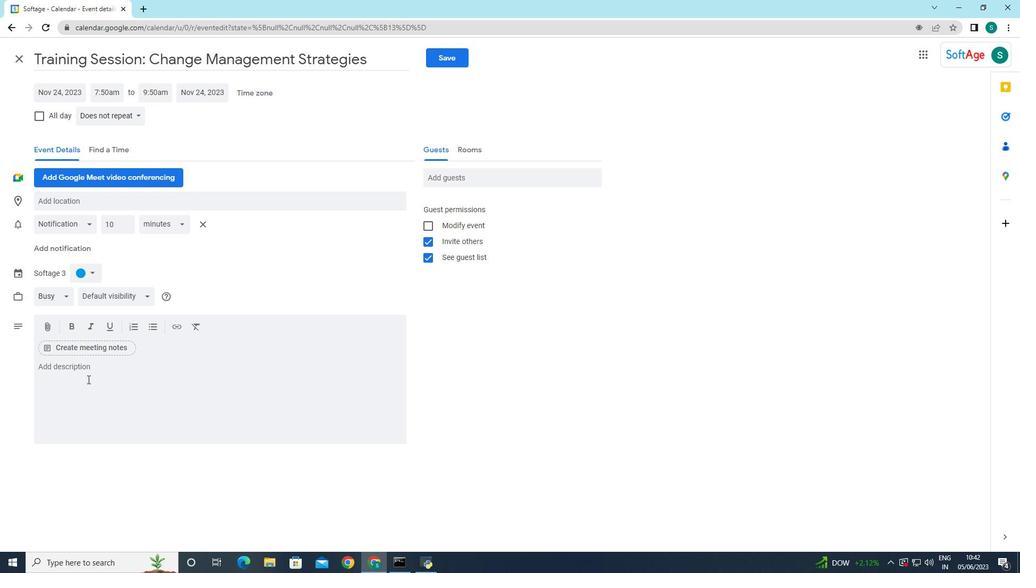 
Action: Mouse moved to (87, 377)
Screenshot: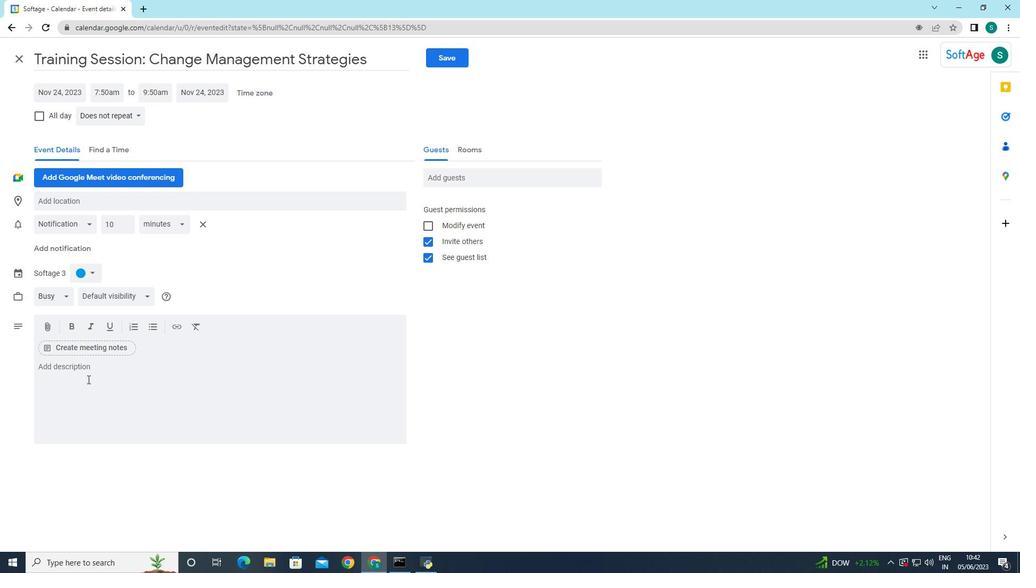 
Action: Key pressed <Key.caps_lock>T<Key.caps_lock>he<Key.space><Key.caps_lock>AGM<Key.space><Key.caps_lock>will<Key.space>conclude<Key.space>with<Key.space>a<Key.space>summary<Key.space>of<Key.space>the<Key.space>key<Key.space>out<Key.space><Key.backspace>comes,<Key.space>decisions,<Key.space>and<Key.space>actions<Key.backspace><Key.space>points<Key.space>discussed<Key.space>during<Key.space>the<Key.space>organization's<Key.space>strategic<Key.space>priorities<Key.space>and<Key.space>initiatives<Key.space>for<Key.space>the<Key.space>upcomu<Key.backspace>ing<Key.space>year.<Key.space><Key.caps_lock>ATT<Key.backspace><Key.backspace><Key.caps_lock>ttendees<Key.space>will<Key.space>leave<Key.space>with<Key.space>a<Key.space>clear<Key.space>understanding<Key.space>of<Key.space>the<Key.space>organization's<Key.space>performance,<Key.space>direction<Key.space><Key.backspace>,<Key.space>and<Key.space>the<Key.space>shared<Key.space>commitment<Key.space>to<Key.space>its<Key.space>success.
Screenshot: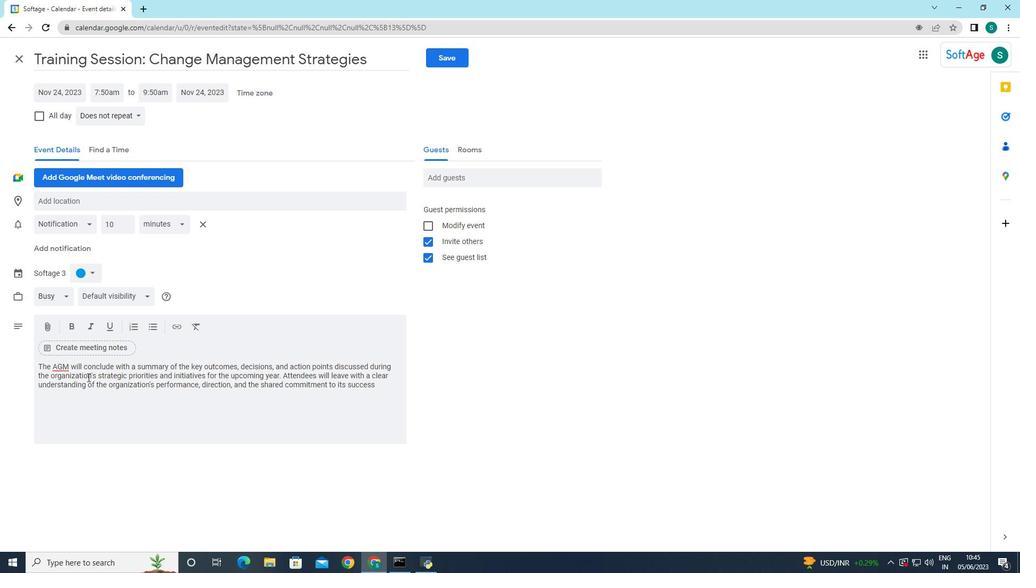 
Action: Mouse moved to (82, 274)
Screenshot: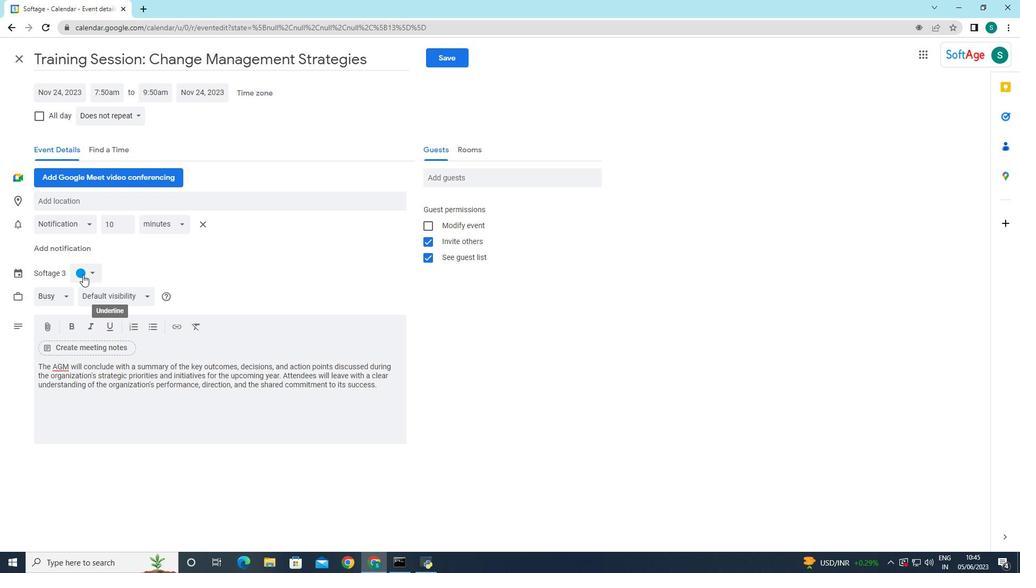 
Action: Mouse pressed left at (82, 274)
Screenshot: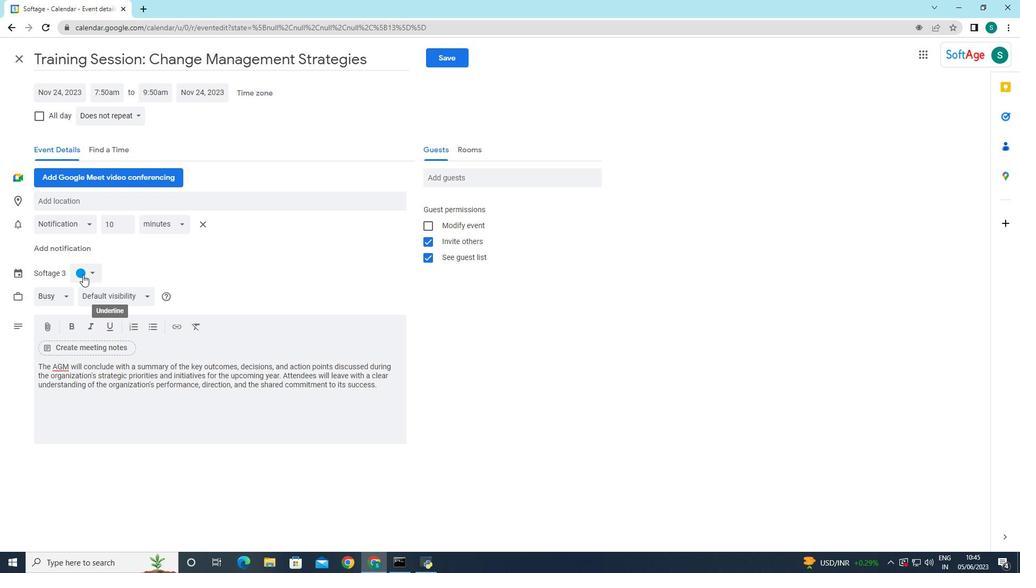 
Action: Mouse moved to (97, 298)
Screenshot: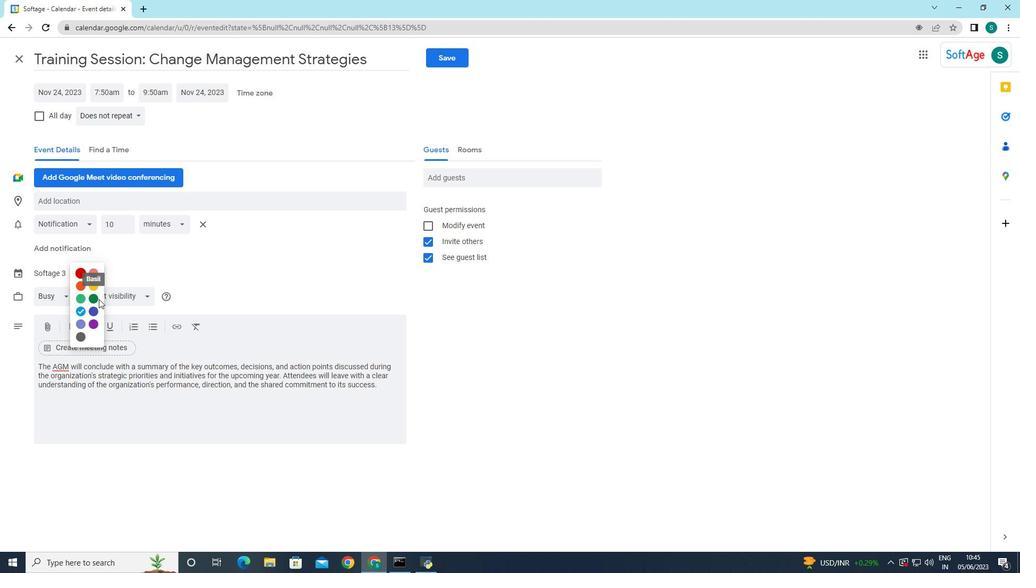 
Action: Mouse pressed left at (97, 298)
Screenshot: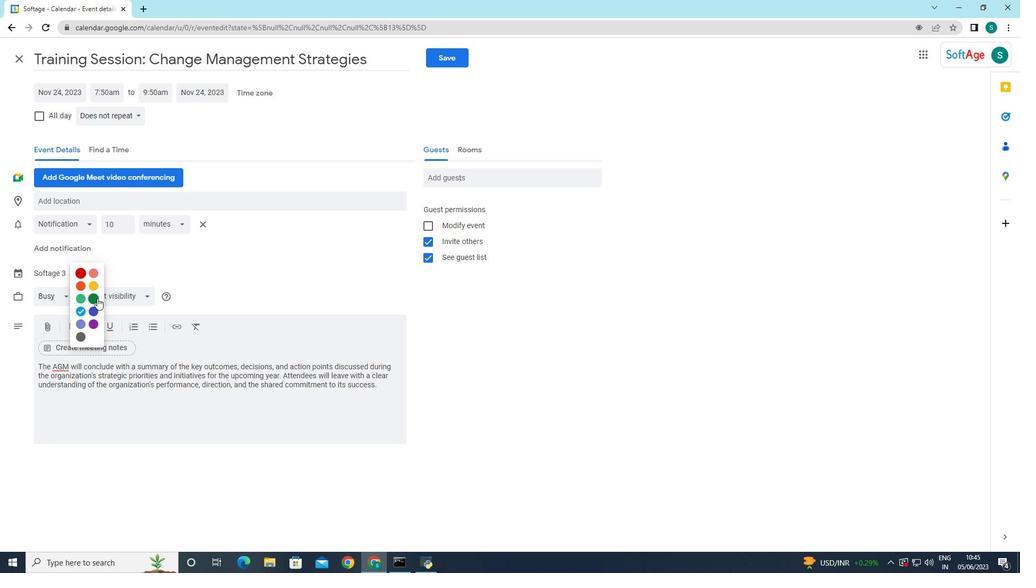 
Action: Mouse moved to (116, 206)
Screenshot: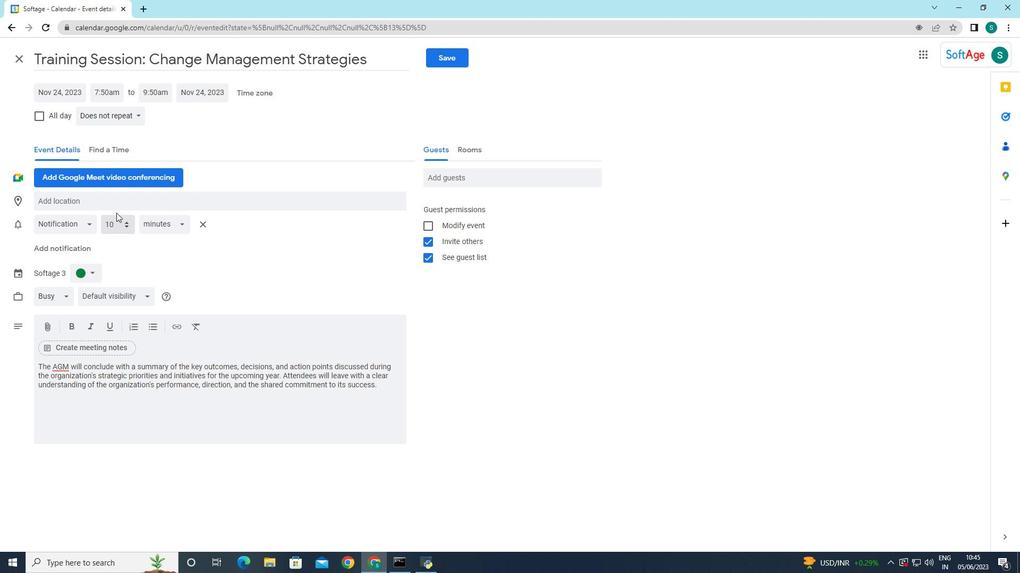 
Action: Mouse pressed left at (116, 206)
Screenshot: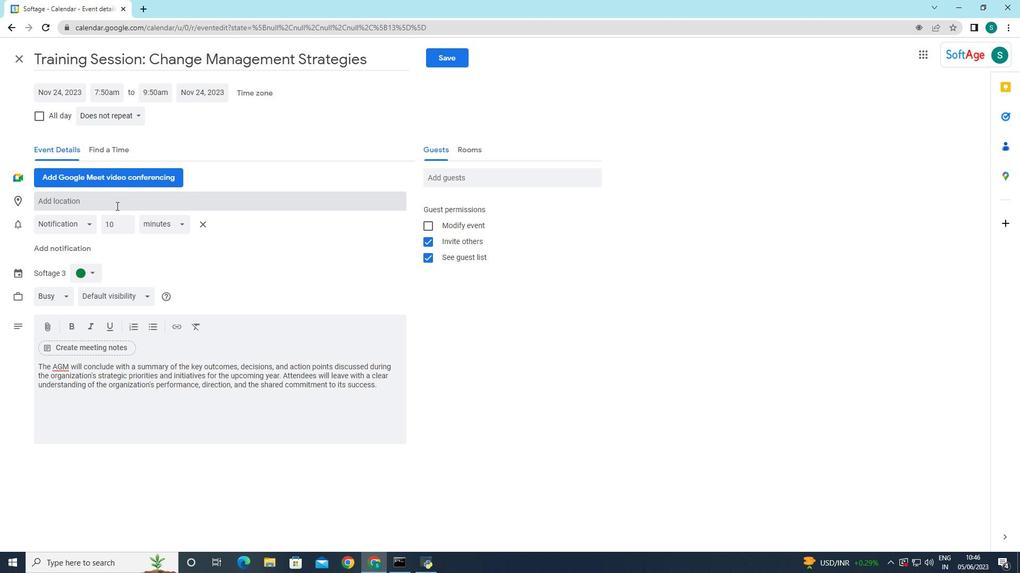 
Action: Key pressed <Key.caps_lock>A<Key.caps_lock>man<Key.space><Key.caps_lock>FT<Key.backspace><Key.backspace>T<Key.caps_lock>okyo<Key.space><Key.backspace>,<Key.space><Key.caps_lock>J<Key.caps_lock>apan<Key.backspace>,<Key.space><Key.backspace><Key.backspace>n,<Key.space>
Screenshot: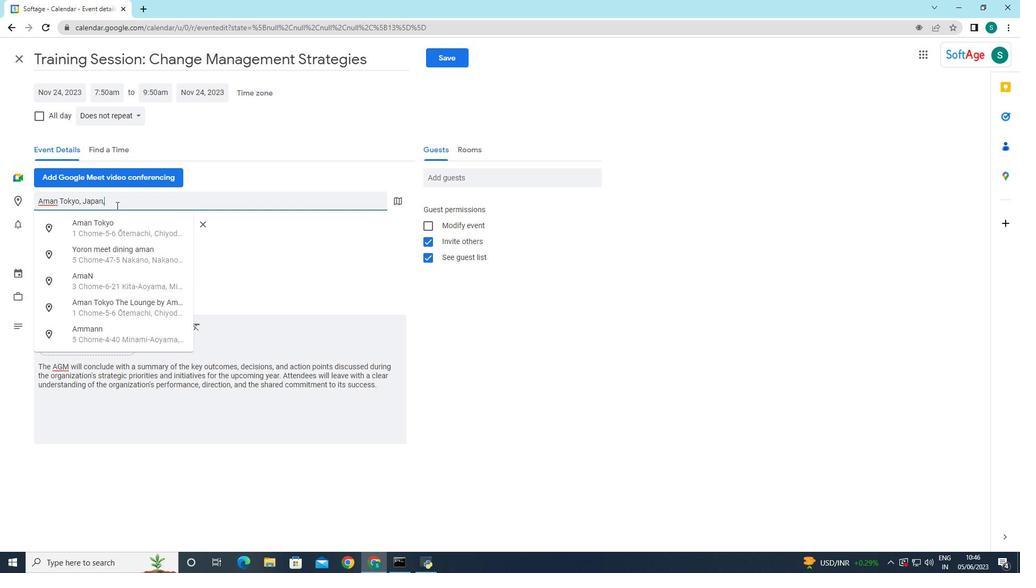 
Action: Mouse moved to (323, 268)
Screenshot: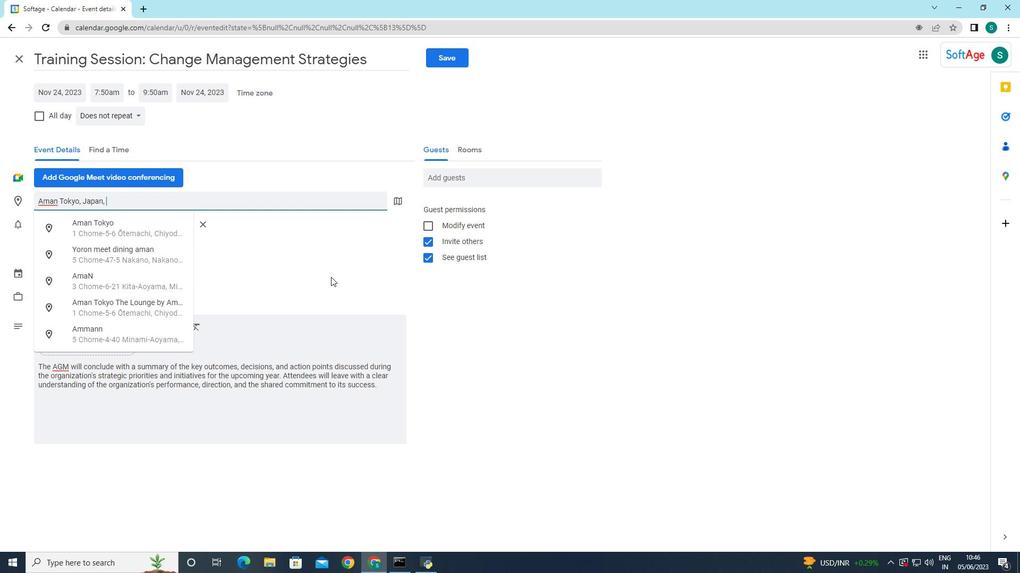 
Action: Mouse pressed left at (323, 268)
Screenshot: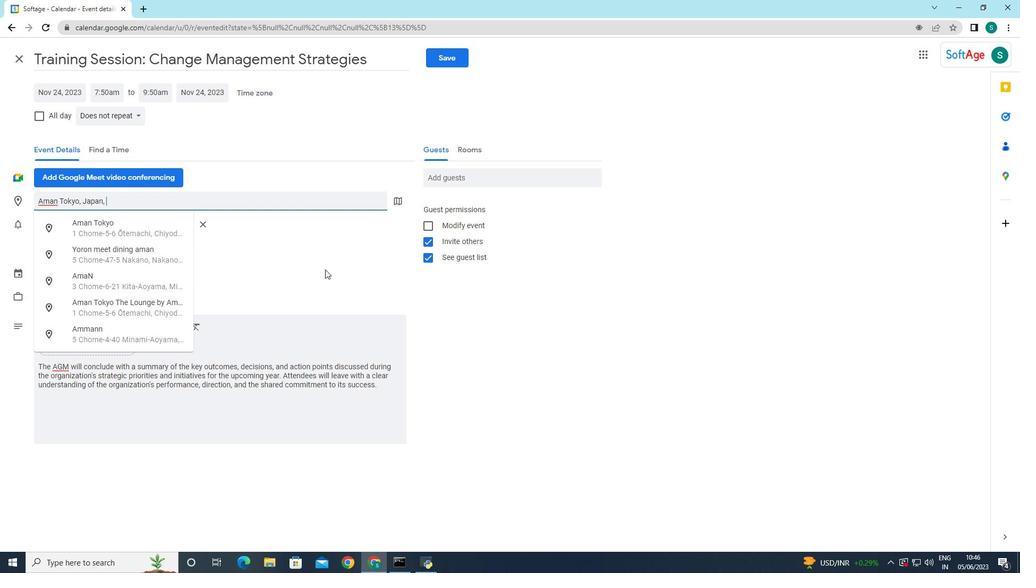 
Action: Mouse moved to (488, 182)
Screenshot: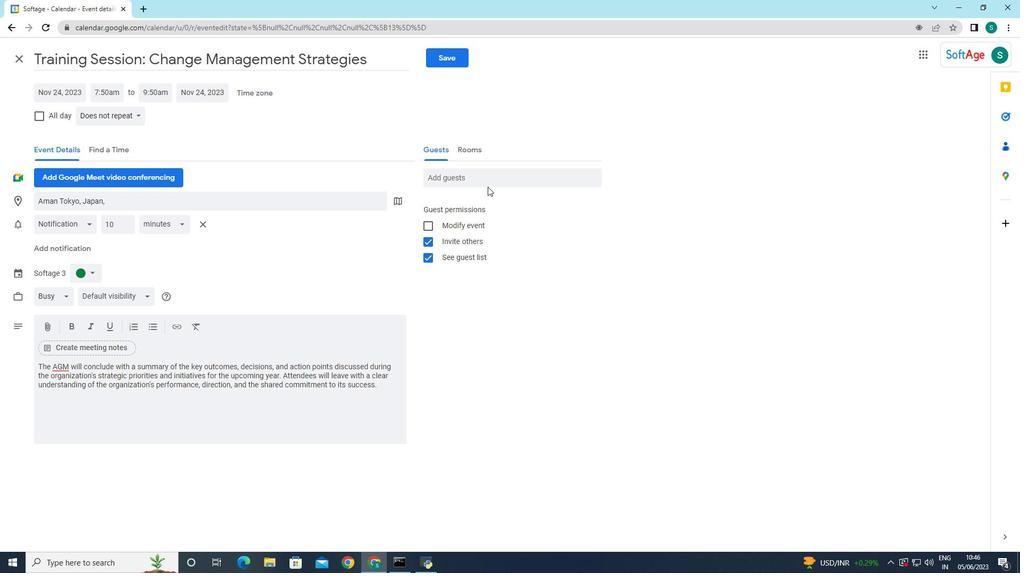 
Action: Mouse pressed left at (488, 182)
Screenshot: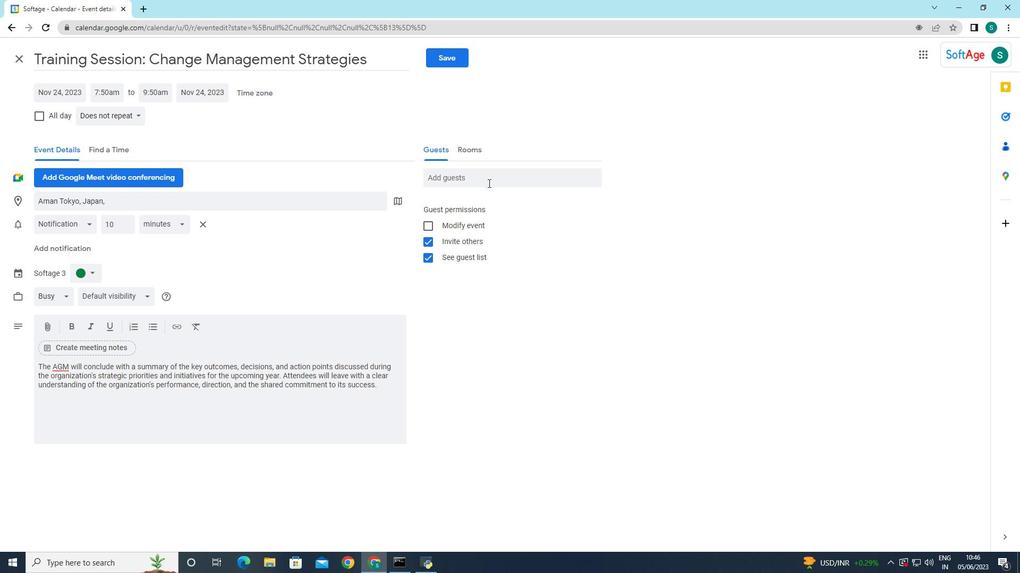 
Action: Key pressed softage.10
Screenshot: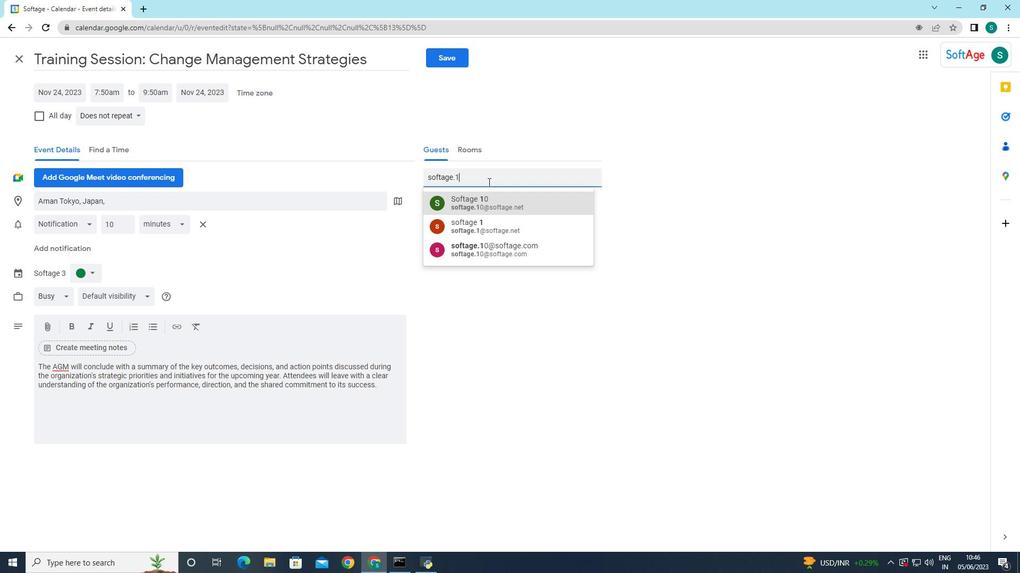 
Action: Mouse moved to (502, 197)
Screenshot: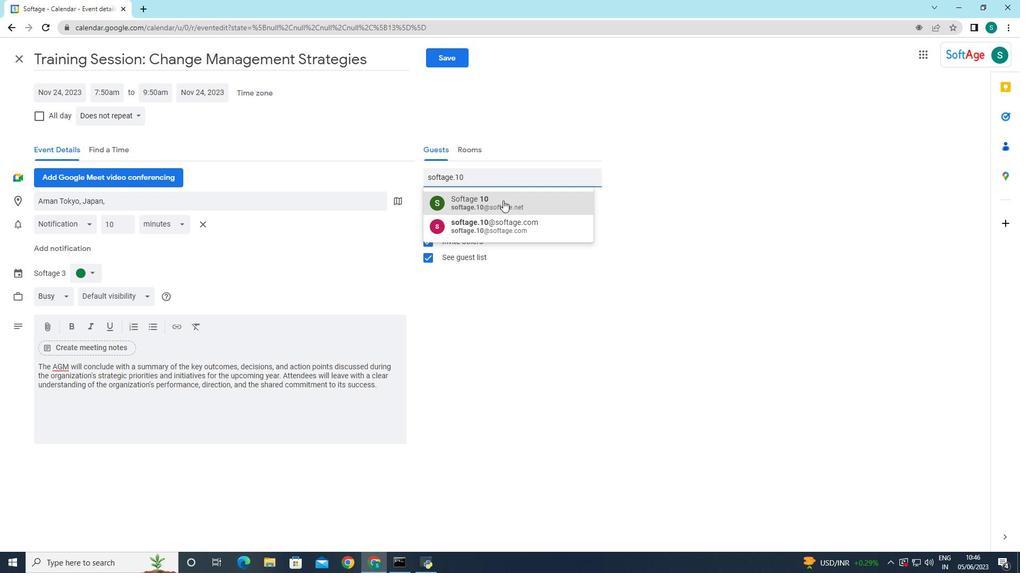 
Action: Mouse pressed left at (502, 197)
Screenshot: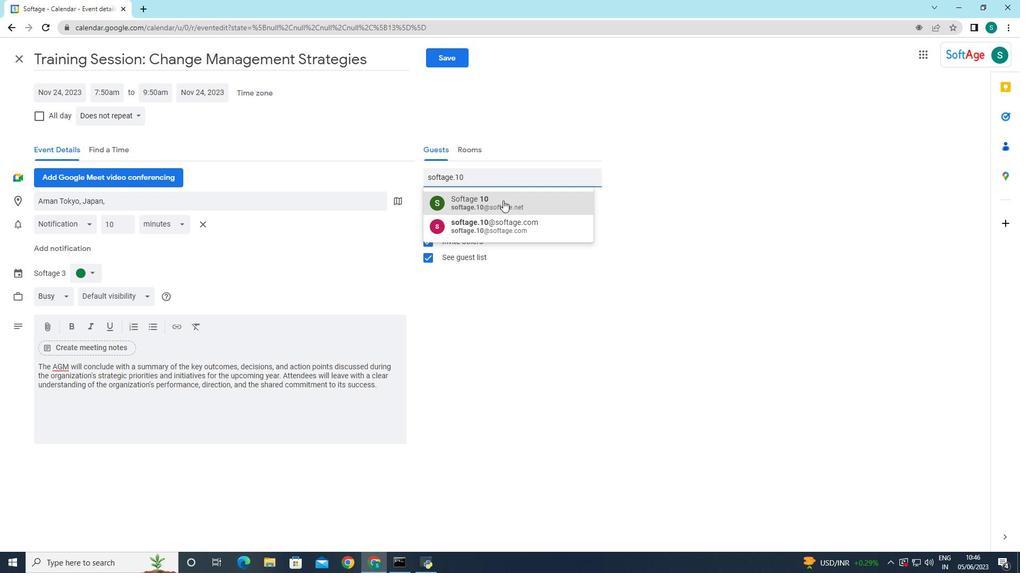 
Action: Mouse moved to (494, 180)
Screenshot: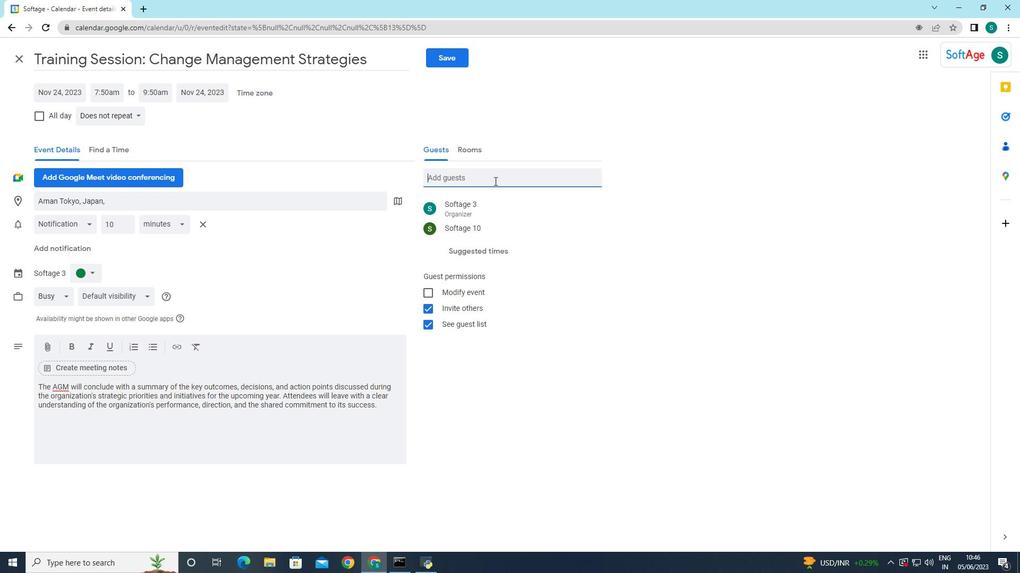 
Action: Mouse pressed left at (494, 180)
Screenshot: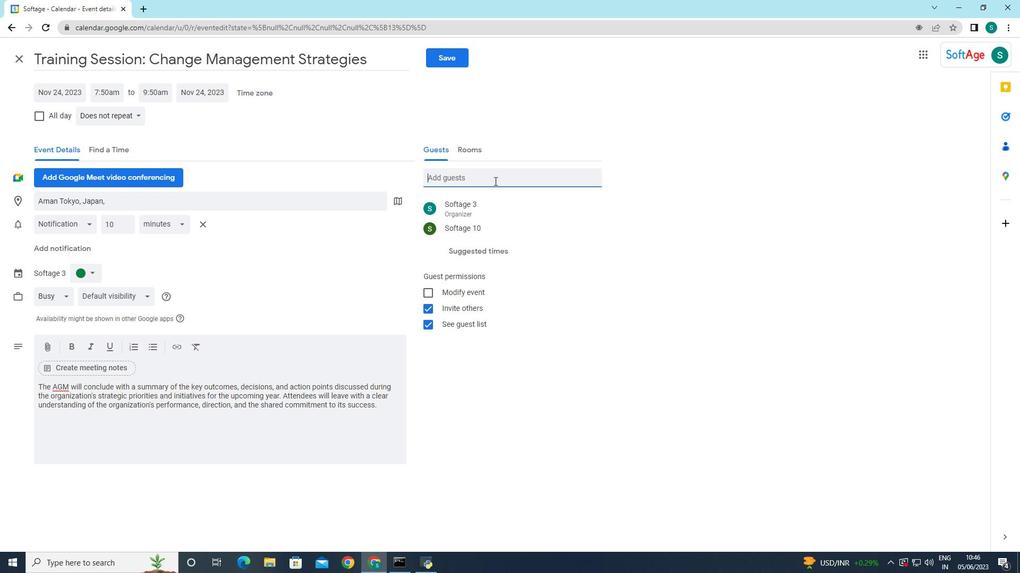 
Action: Key pressed softage.1
Screenshot: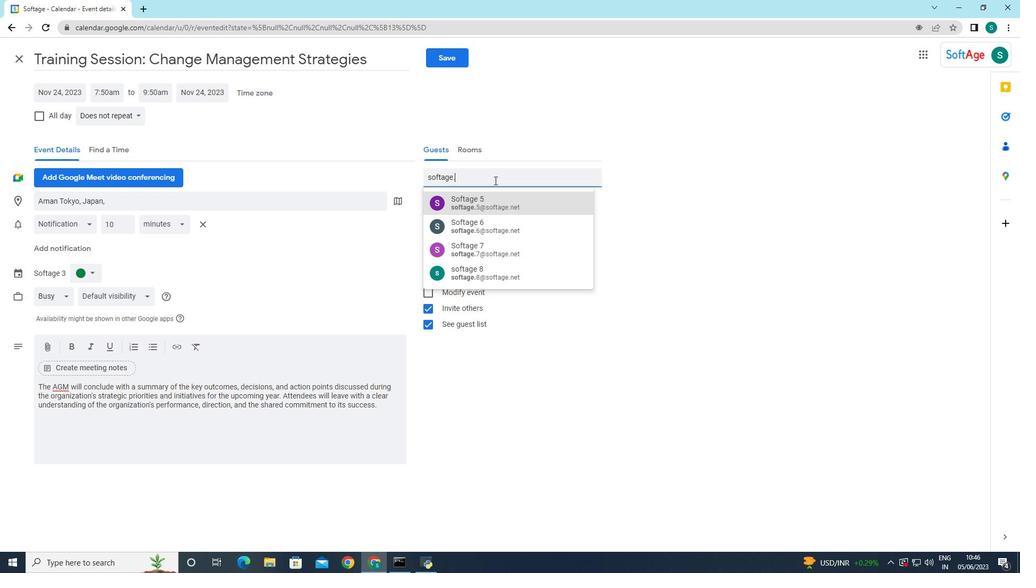 
Action: Mouse moved to (496, 196)
Screenshot: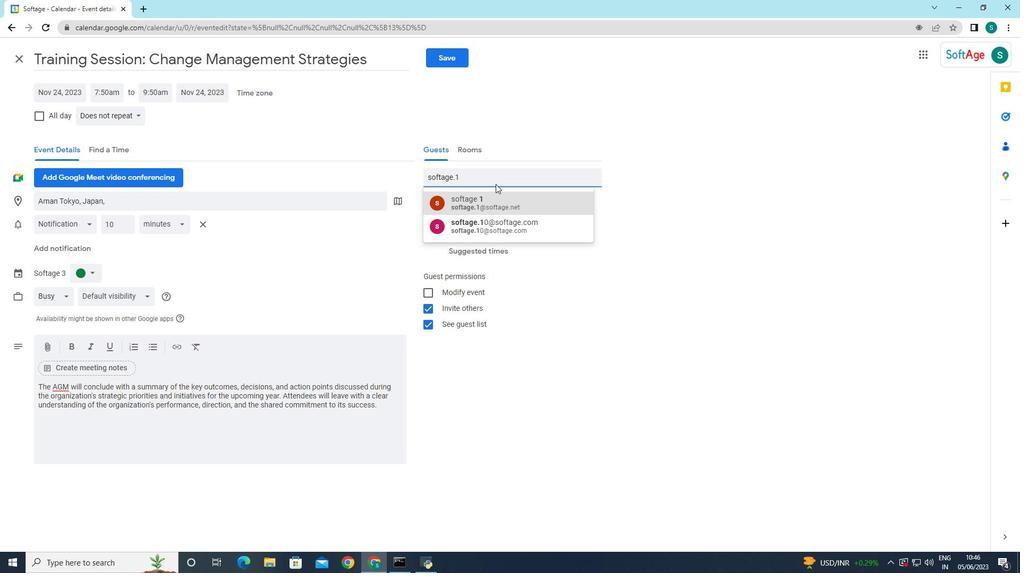 
Action: Mouse pressed left at (496, 196)
Screenshot: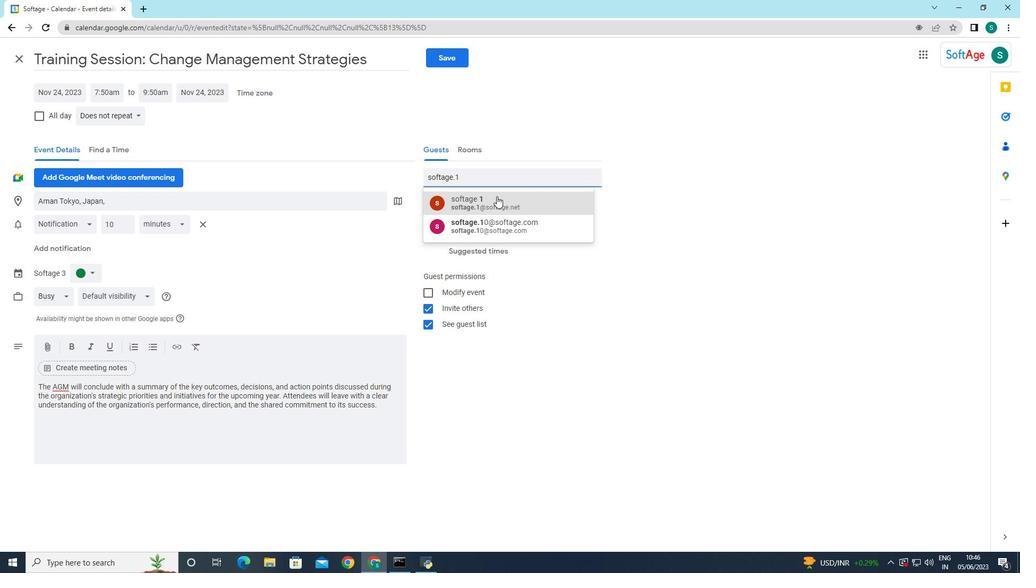 
Action: Mouse moved to (584, 207)
Screenshot: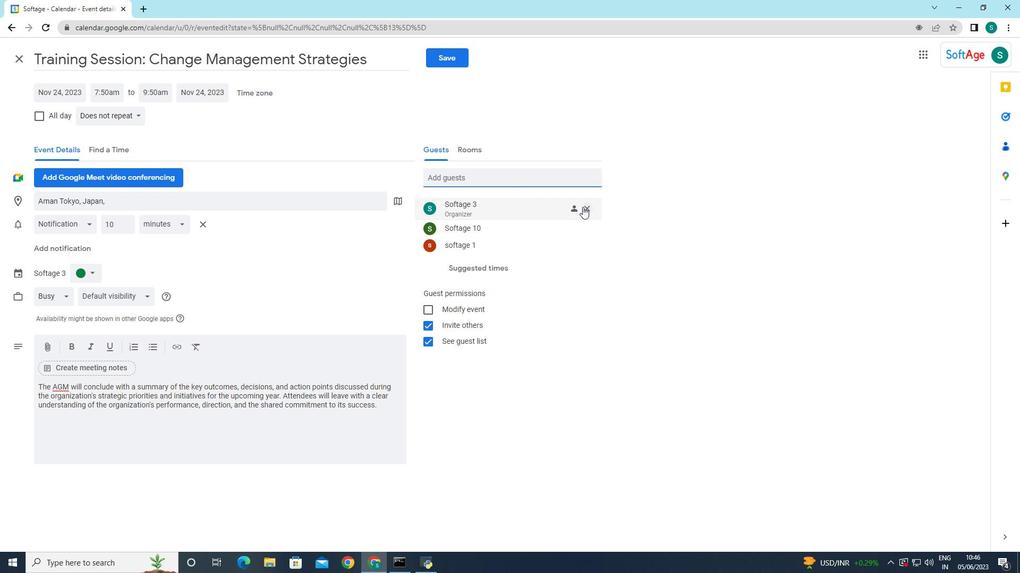 
Action: Mouse pressed left at (584, 207)
Screenshot: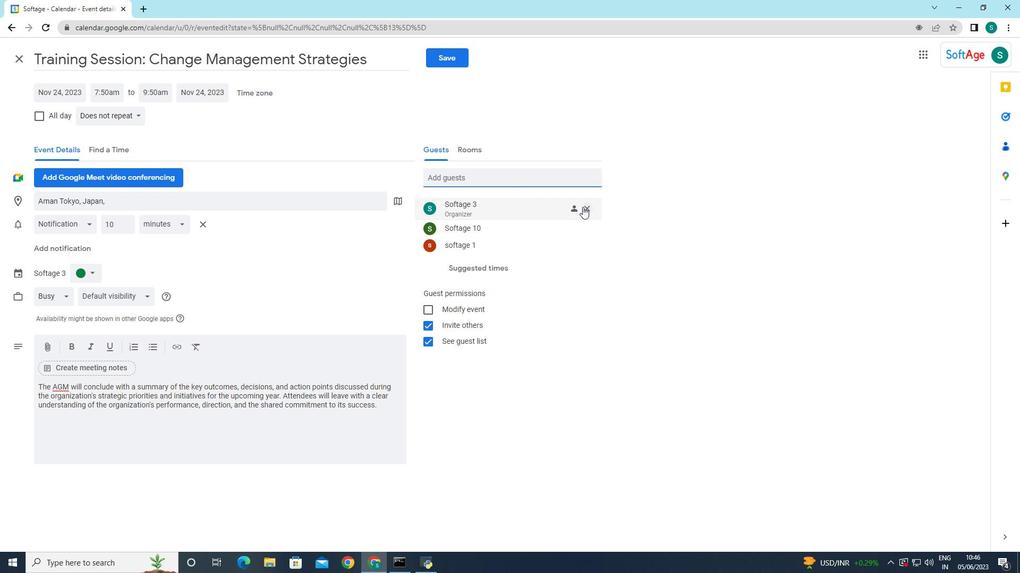 
Action: Mouse moved to (125, 117)
Screenshot: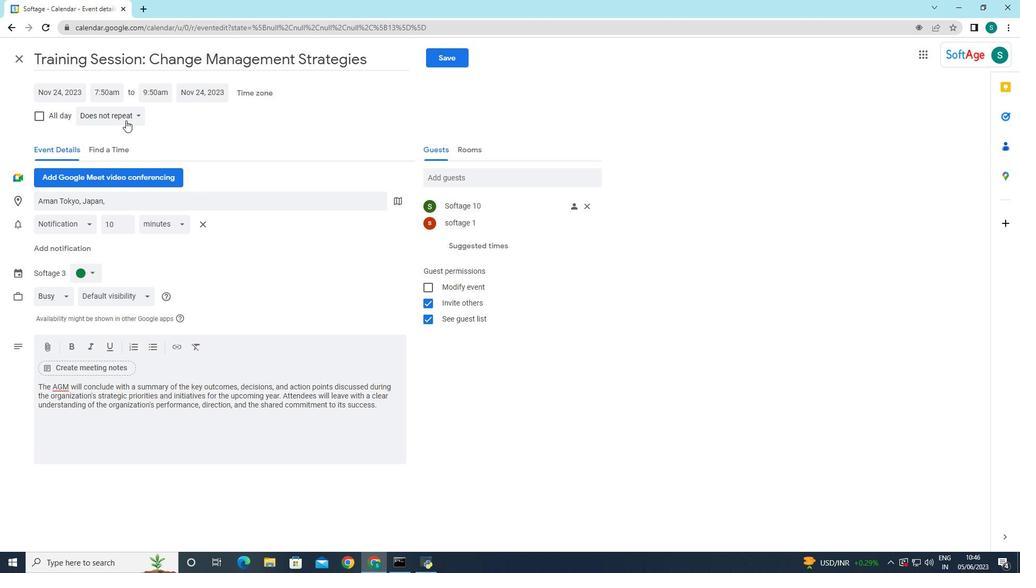 
Action: Mouse pressed left at (125, 117)
Screenshot: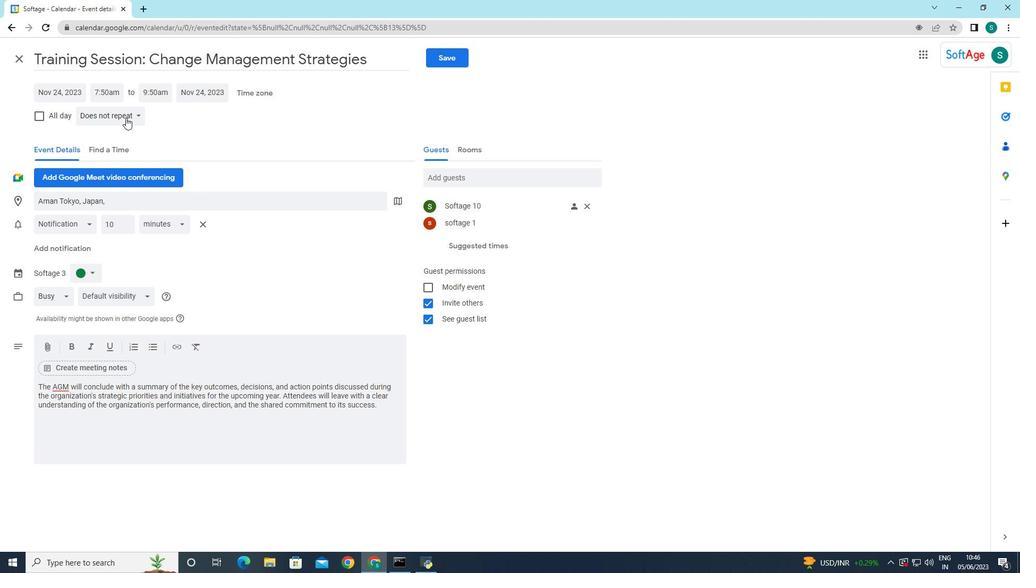 
Action: Mouse moved to (101, 250)
Screenshot: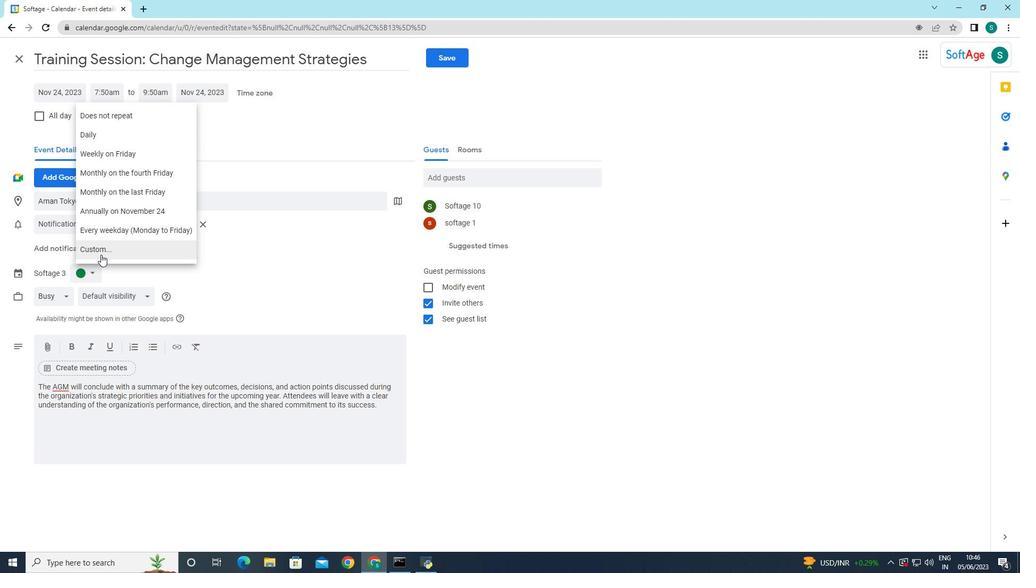 
Action: Mouse pressed left at (101, 250)
Screenshot: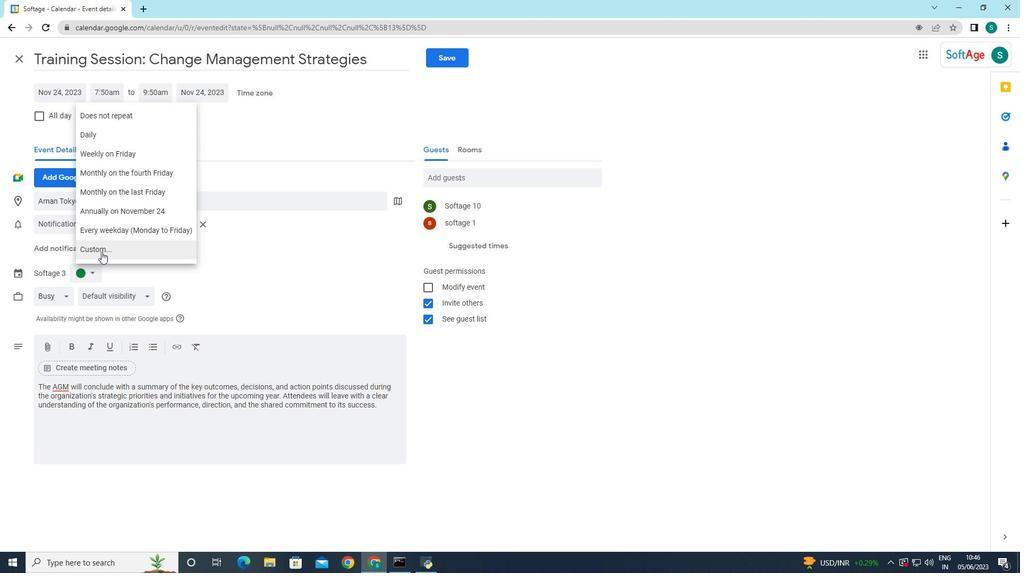 
Action: Mouse moved to (427, 277)
Screenshot: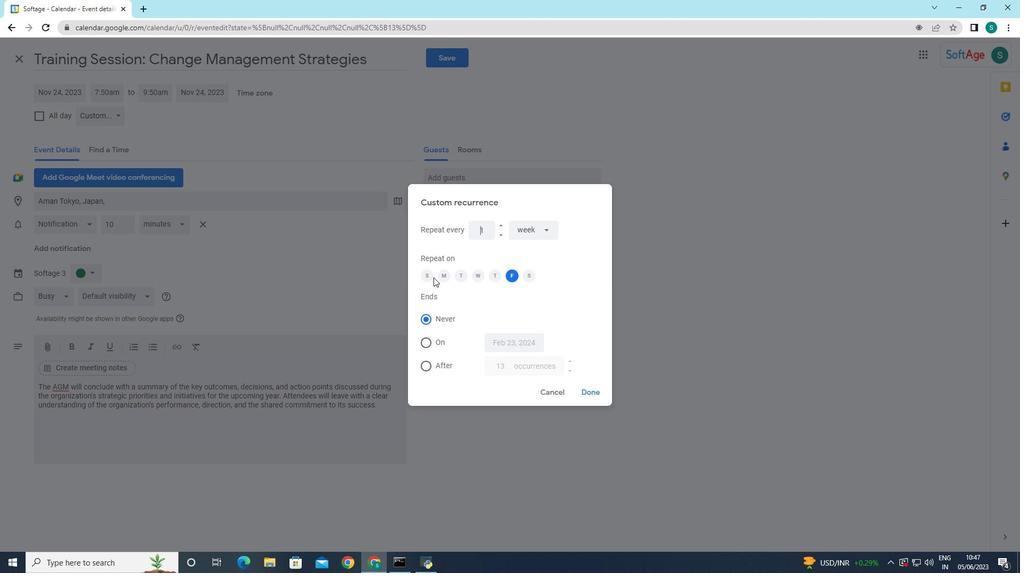 
Action: Mouse pressed left at (427, 277)
Screenshot: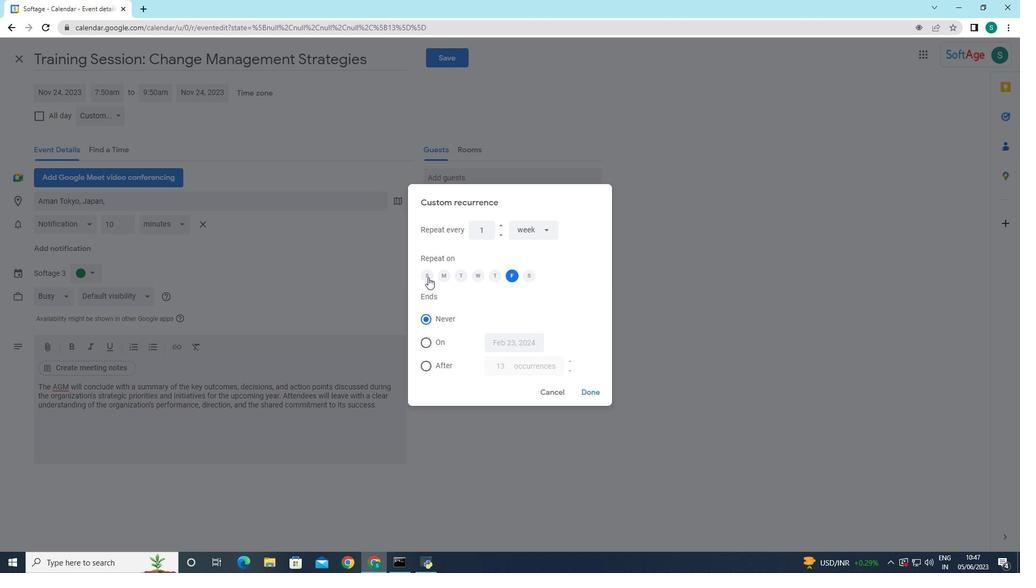 
Action: Mouse moved to (514, 275)
Screenshot: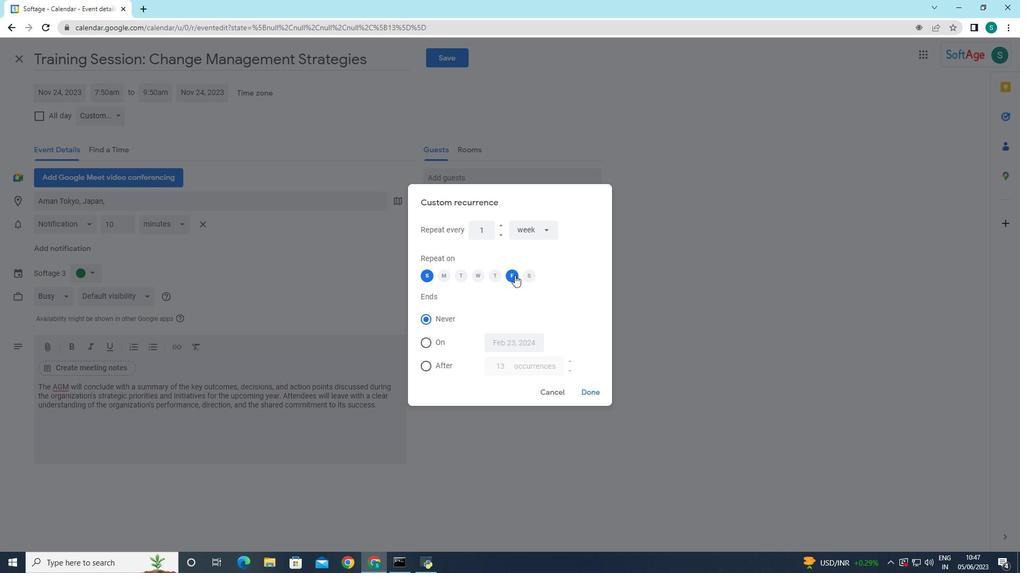 
Action: Mouse pressed left at (514, 275)
Screenshot: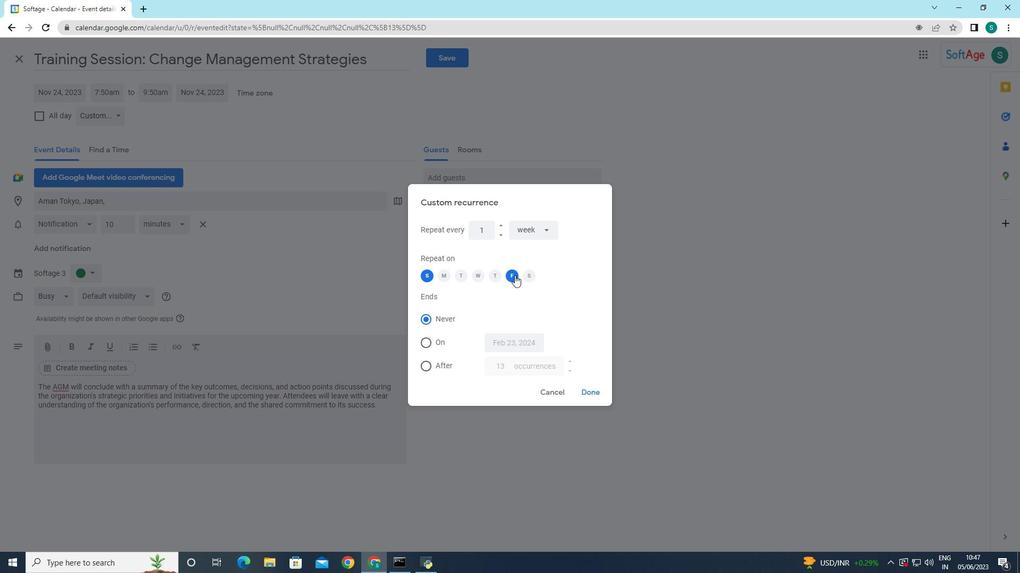 
Action: Mouse moved to (582, 300)
Screenshot: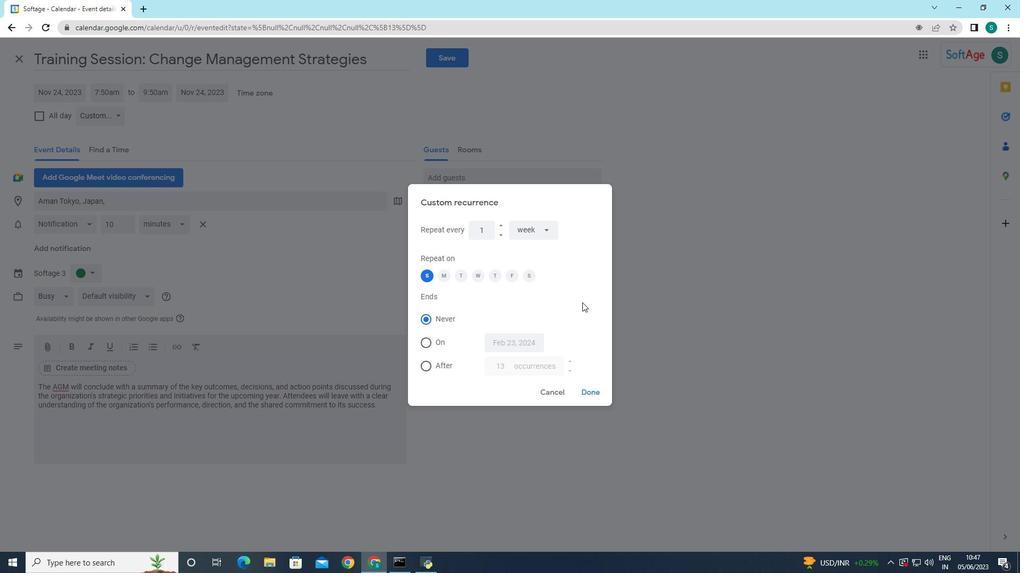 
Action: Mouse pressed left at (582, 300)
Screenshot: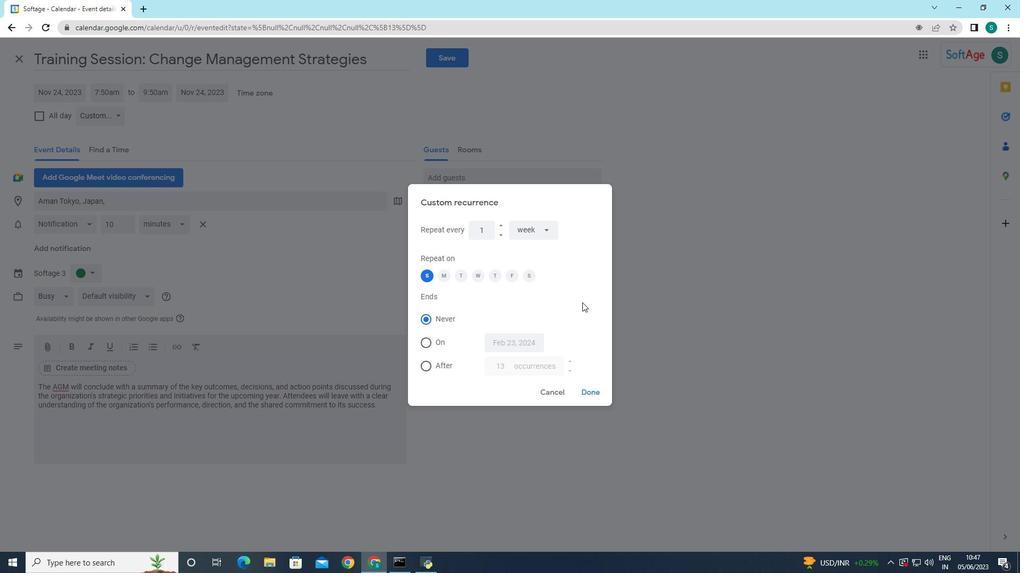 
Action: Mouse moved to (592, 391)
Screenshot: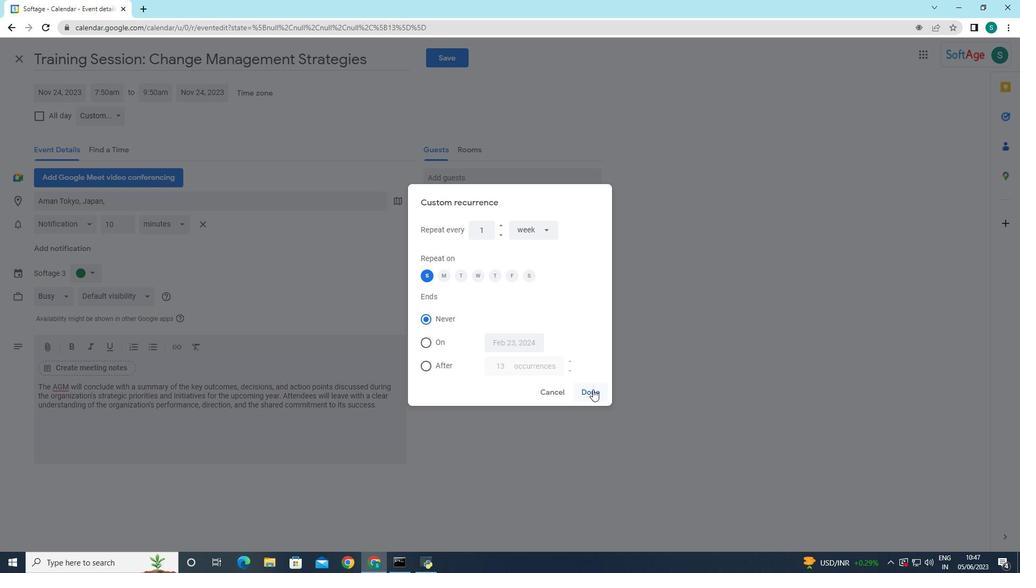
Action: Mouse pressed left at (592, 391)
Screenshot: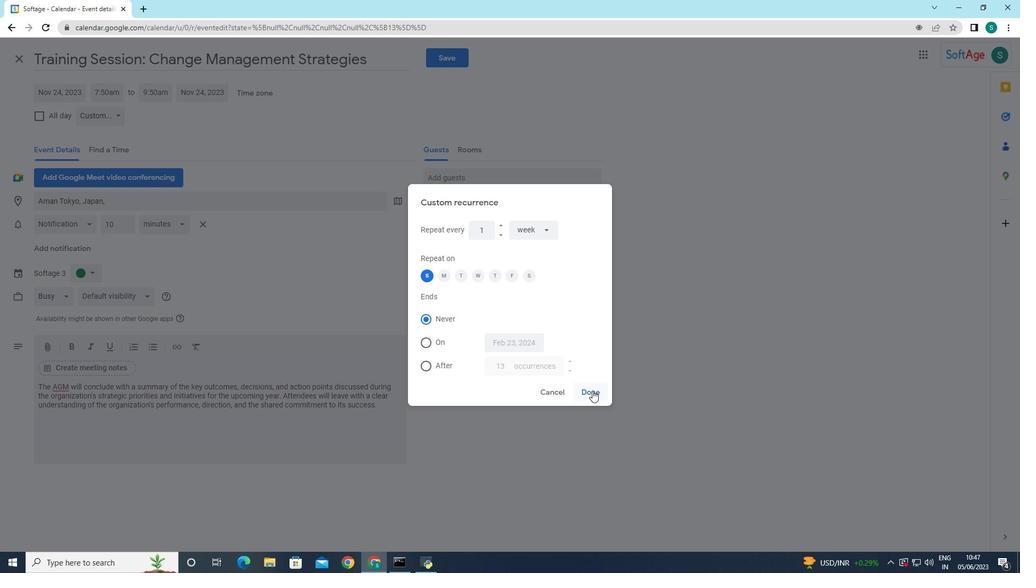 
Action: Mouse moved to (450, 61)
Screenshot: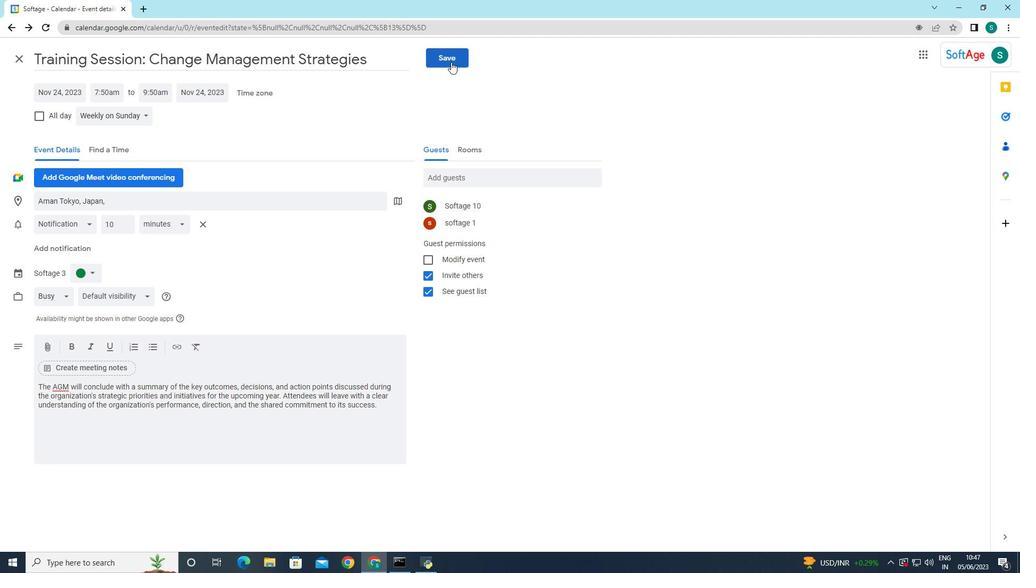 
Action: Mouse pressed left at (450, 61)
Screenshot: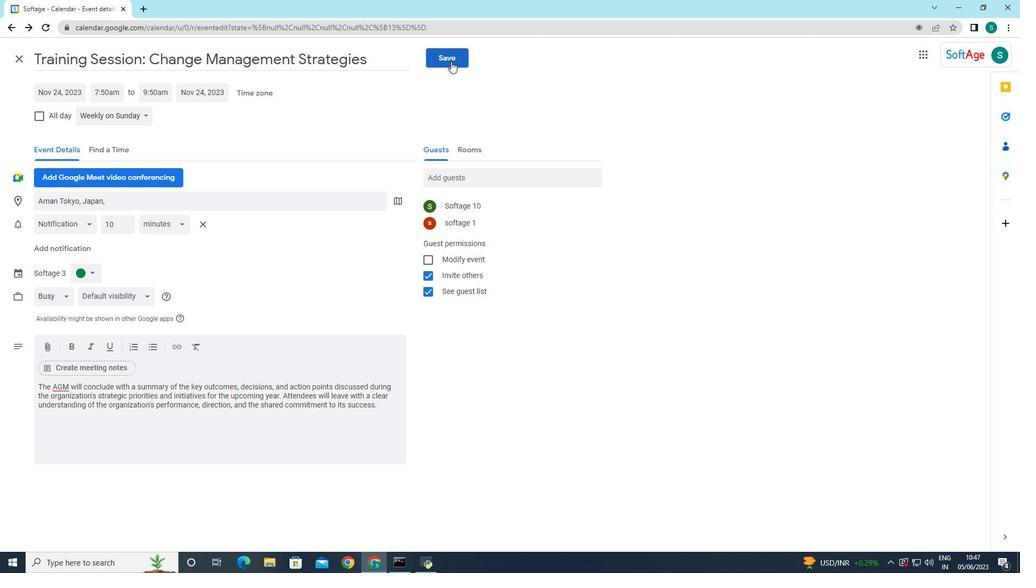 
Action: Mouse moved to (608, 322)
Screenshot: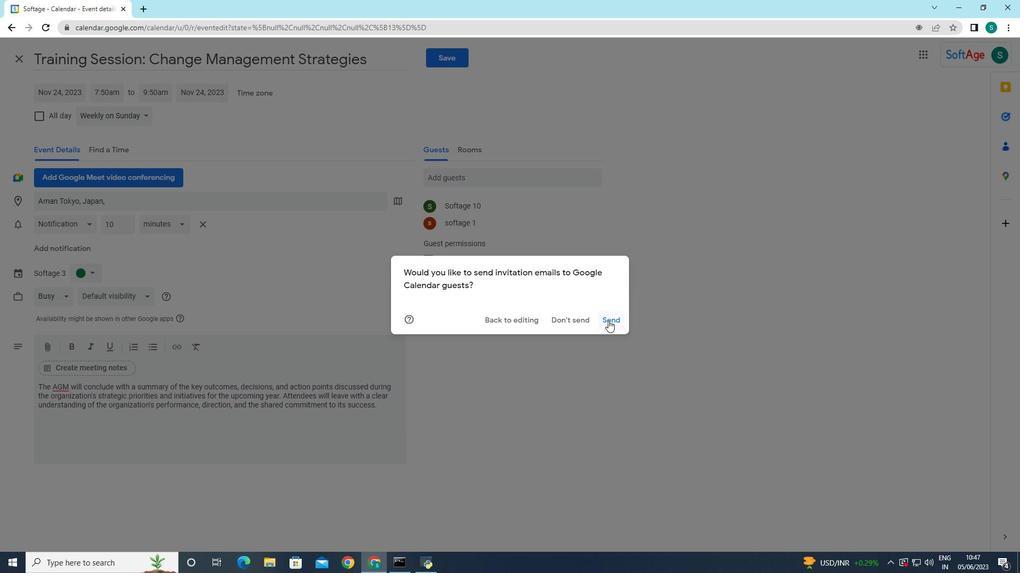 
Action: Mouse pressed left at (608, 322)
Screenshot: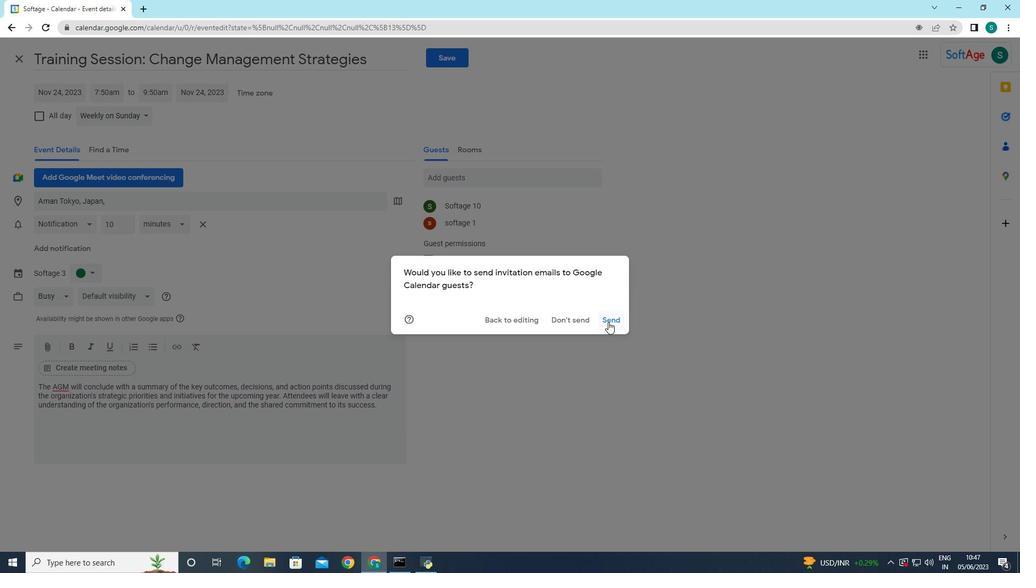 
